 Task: Look for space in Dīglūr, India from 5th July, 2023 to 15th July, 2023 for 9 adults in price range Rs.15000 to Rs.25000. Place can be entire place with 5 bedrooms having 5 beds and 5 bathrooms. Property type can be house, flat, guest house. Amenities needed are: washing machine. Booking option can be shelf check-in. Required host language is English.
Action: Mouse moved to (446, 109)
Screenshot: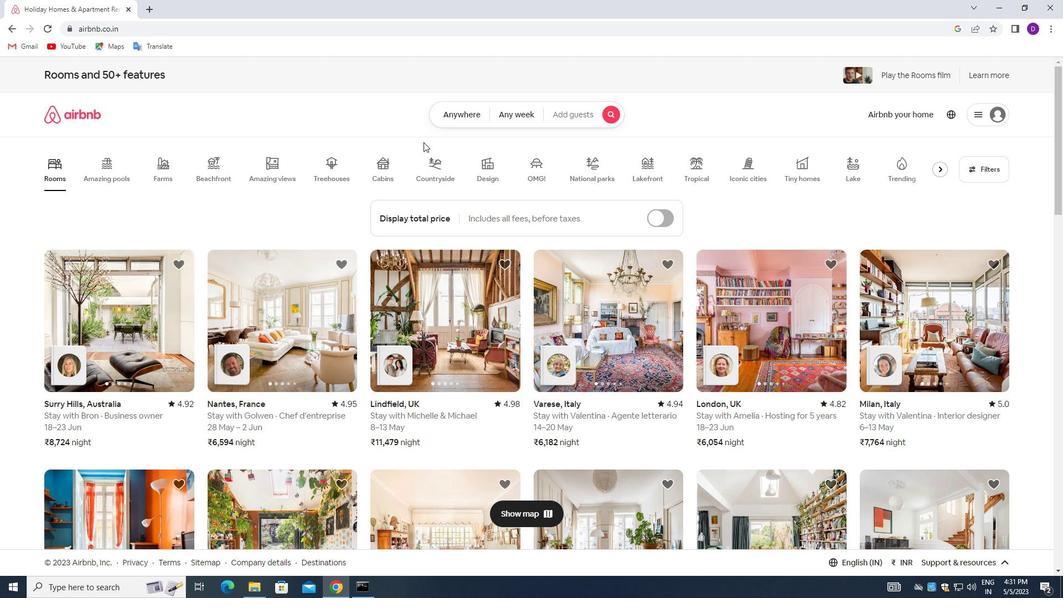 
Action: Mouse pressed left at (446, 109)
Screenshot: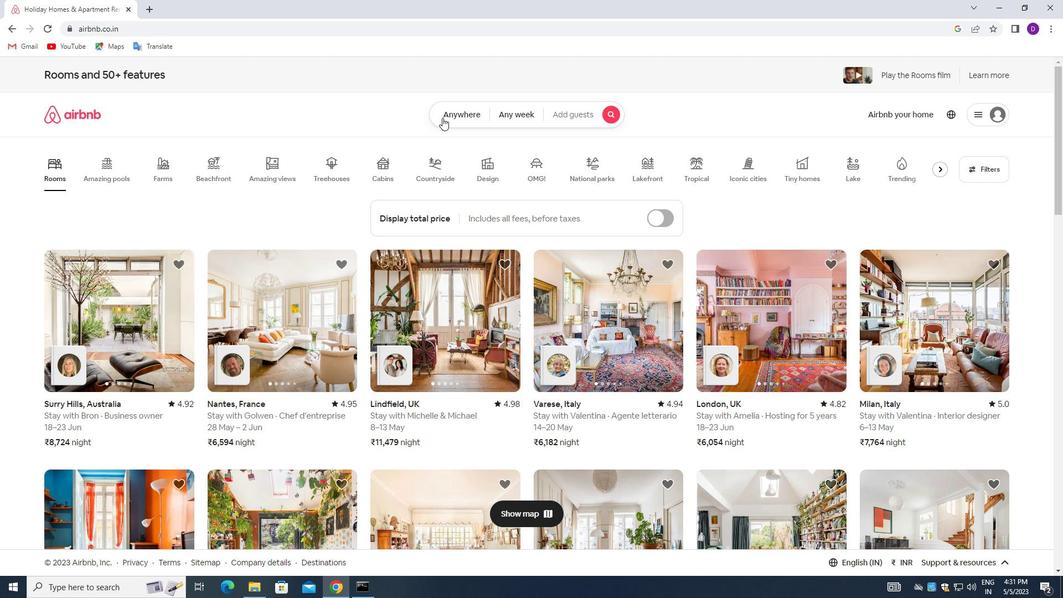 
Action: Mouse moved to (423, 155)
Screenshot: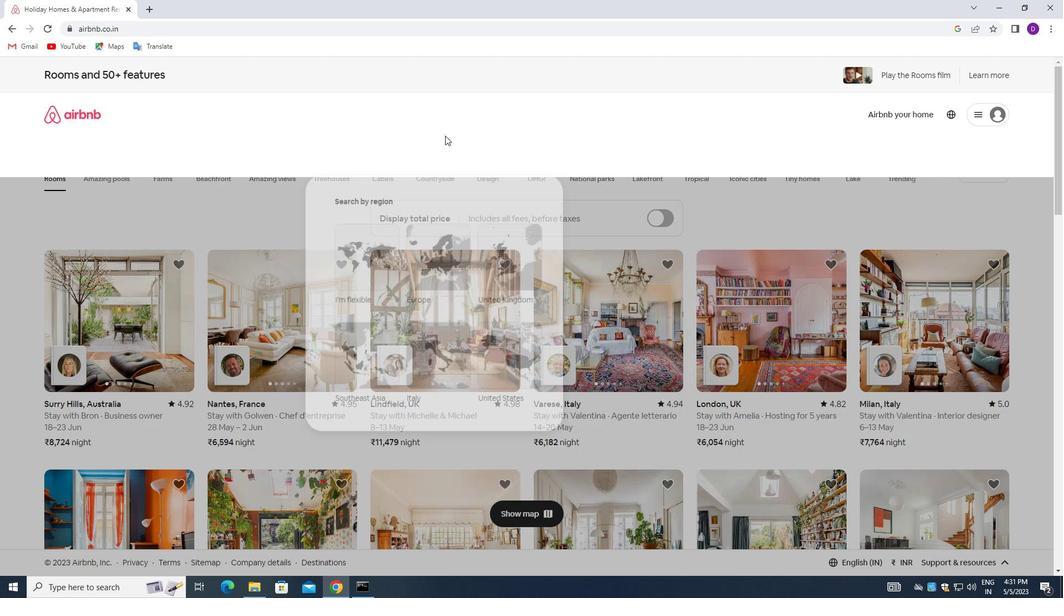 
Action: Mouse pressed left at (423, 155)
Screenshot: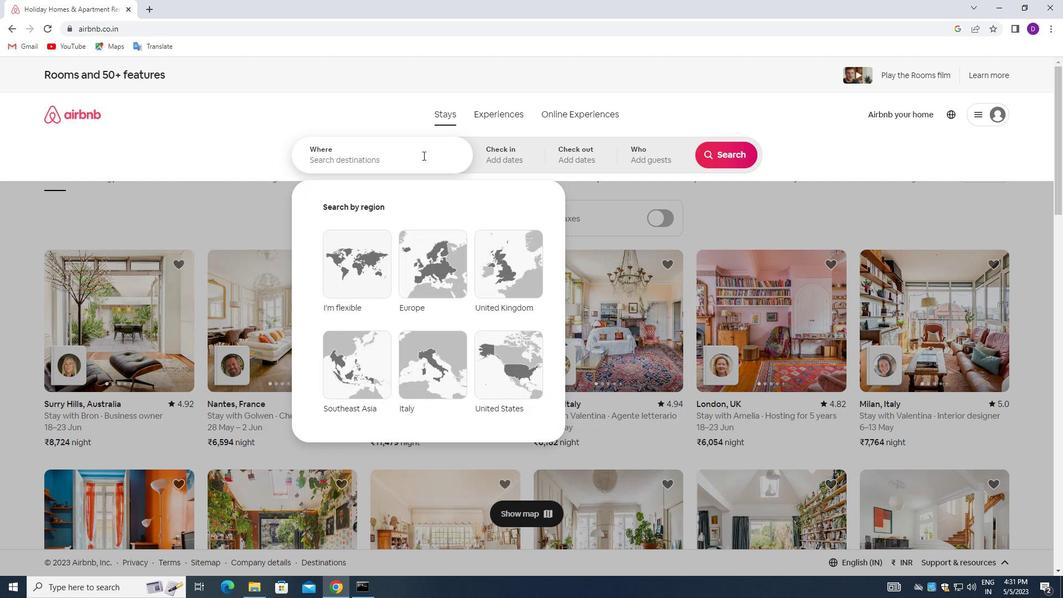 
Action: Mouse moved to (249, 245)
Screenshot: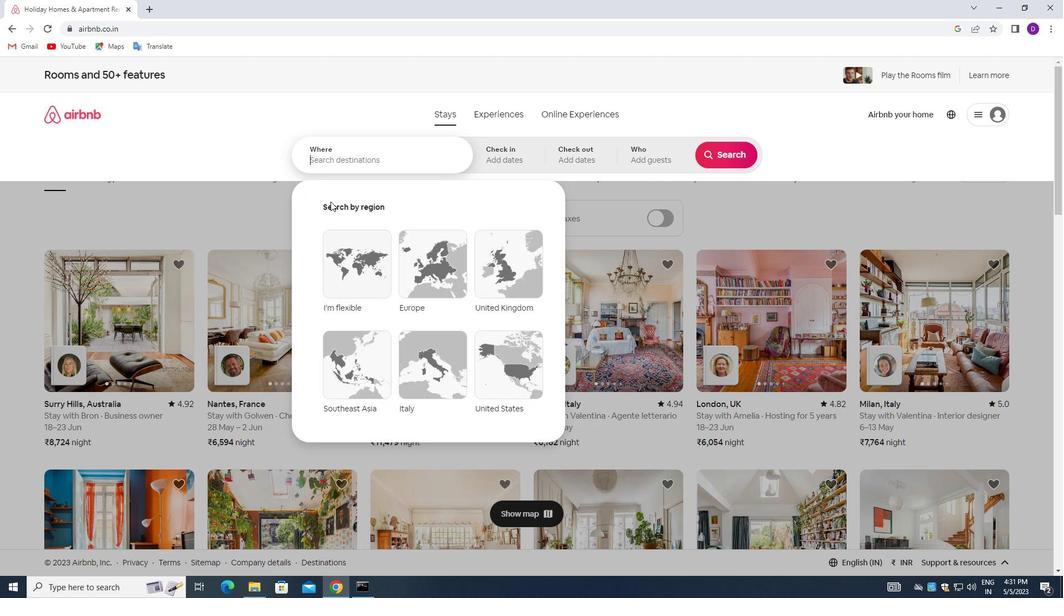 
Action: Key pressed <Key.shift_r>Diglur,<Key.space><Key.shift>INDIA<Key.enter>
Screenshot: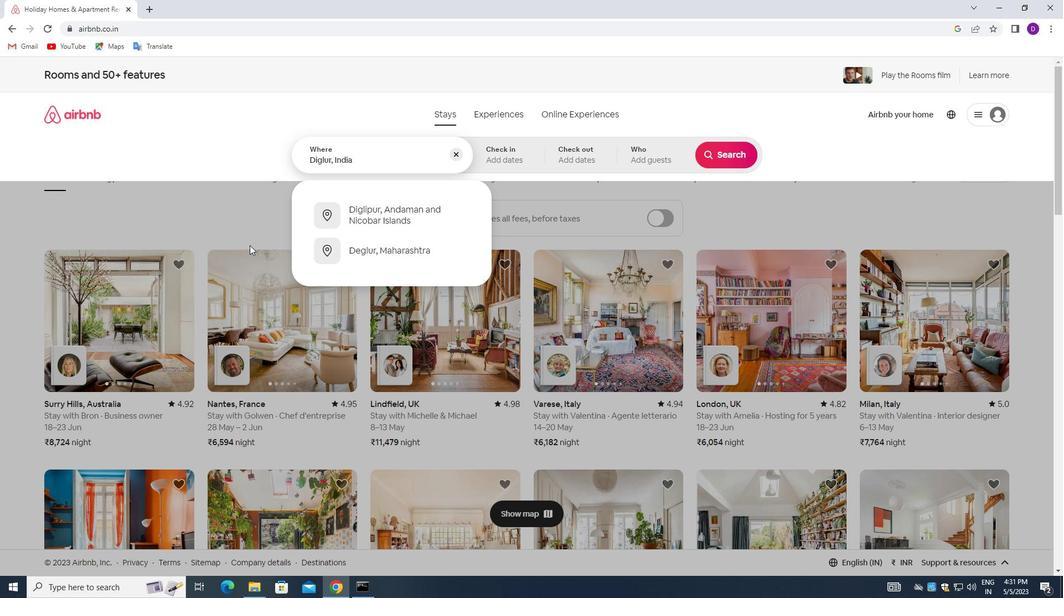 
Action: Mouse moved to (720, 243)
Screenshot: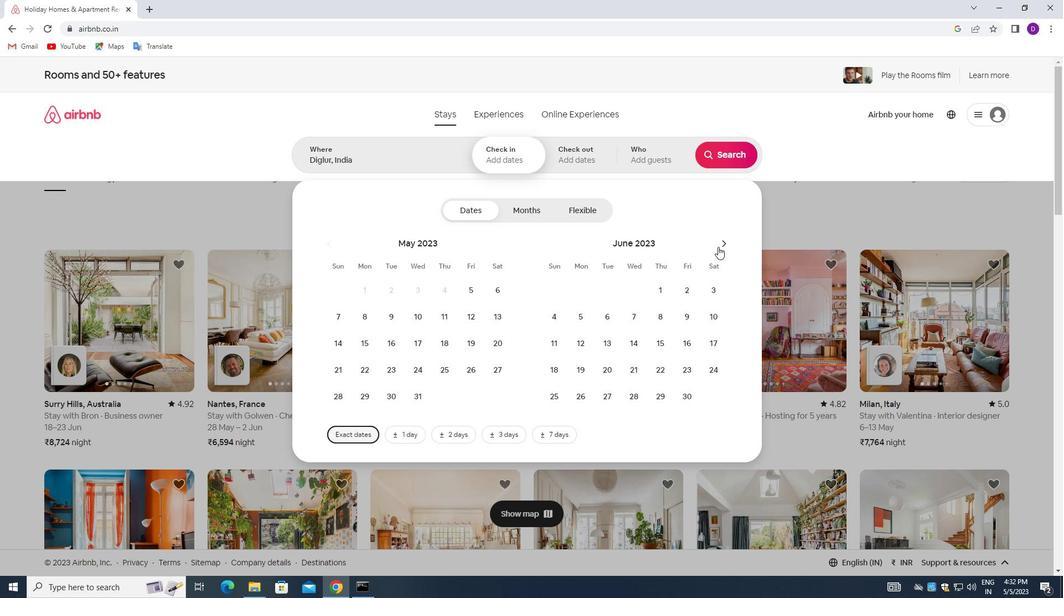 
Action: Mouse pressed left at (720, 243)
Screenshot: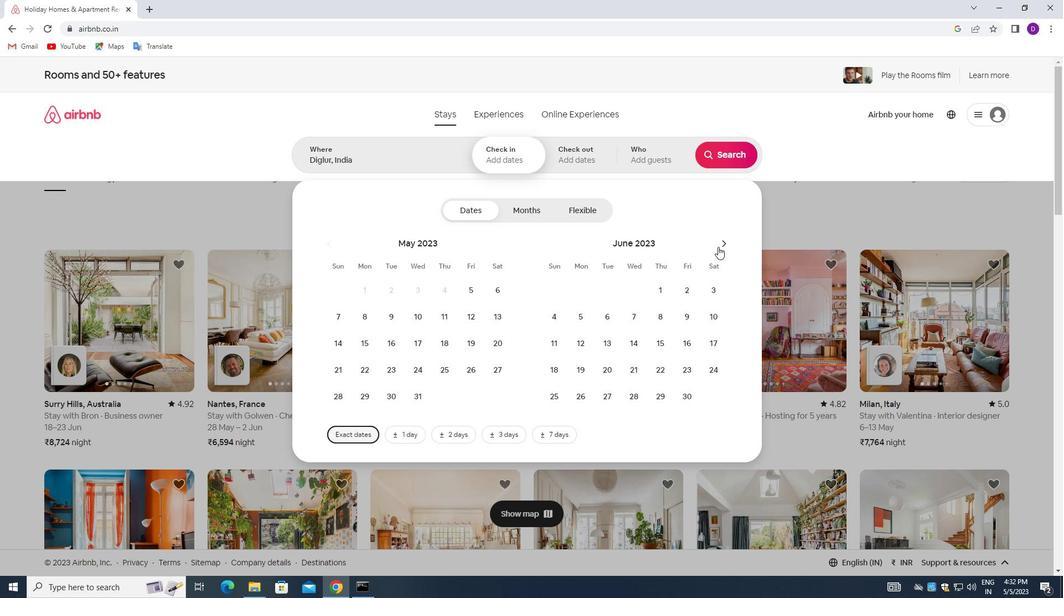 
Action: Mouse moved to (628, 312)
Screenshot: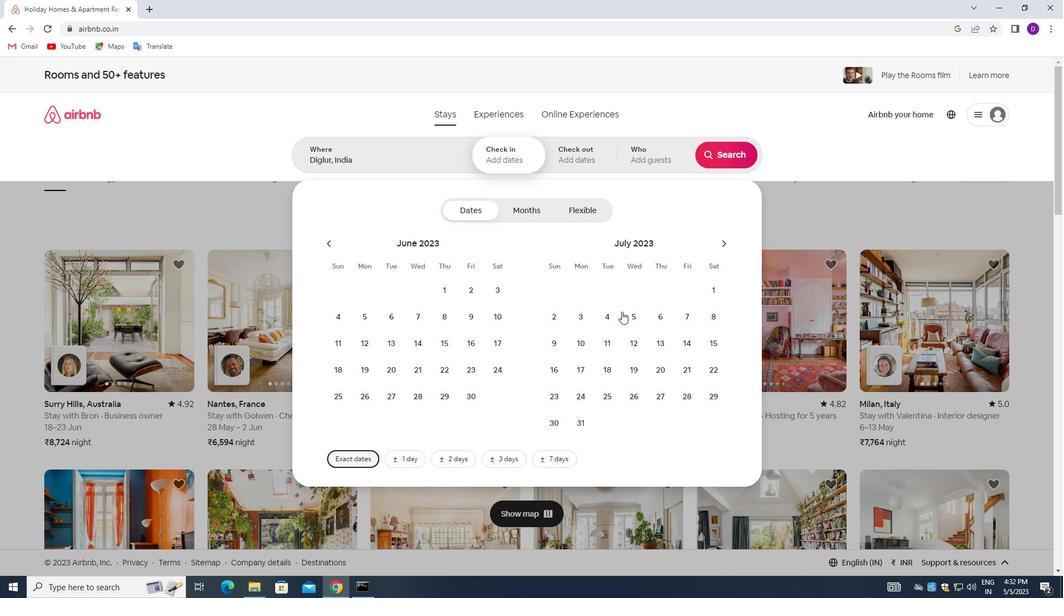 
Action: Mouse pressed left at (628, 312)
Screenshot: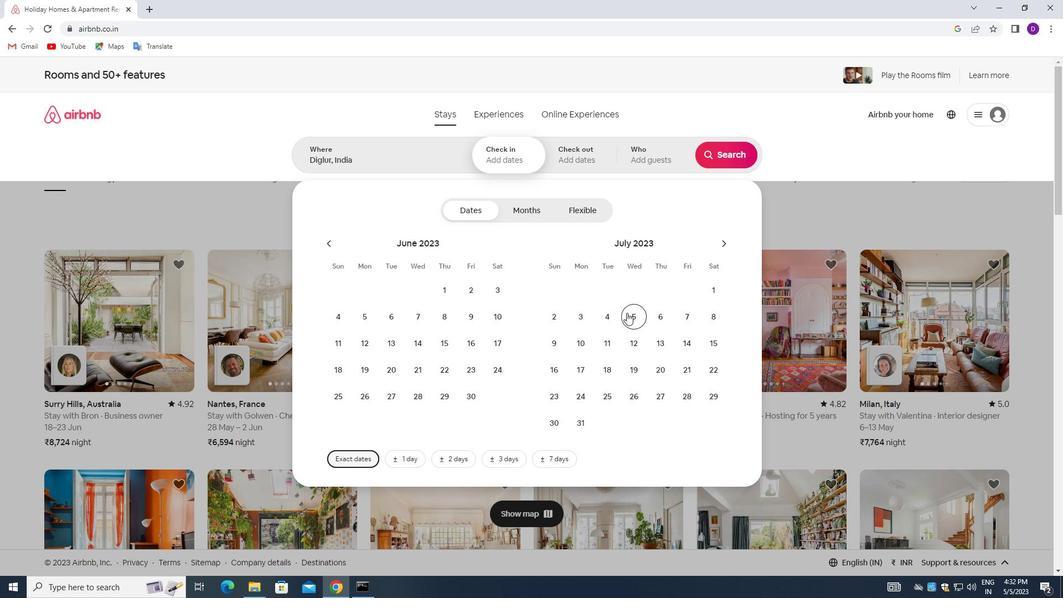 
Action: Mouse moved to (706, 336)
Screenshot: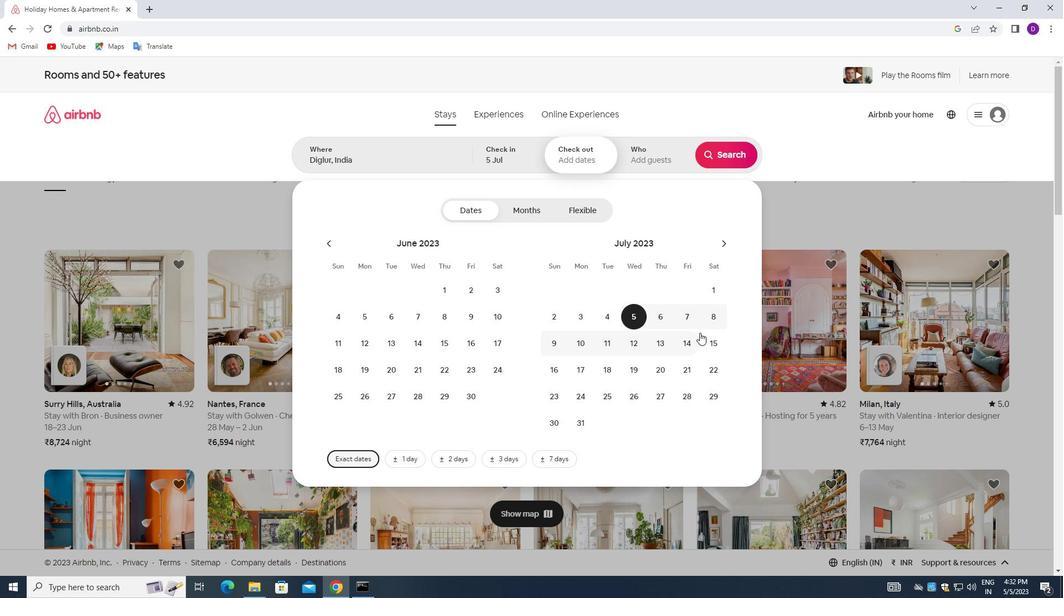
Action: Mouse pressed left at (706, 336)
Screenshot: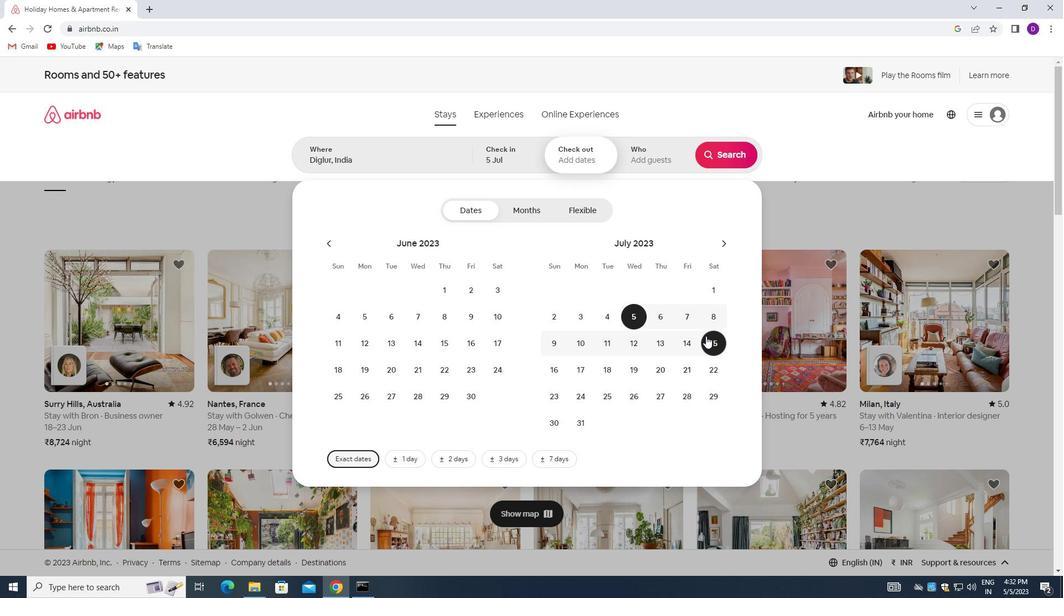
Action: Mouse moved to (635, 157)
Screenshot: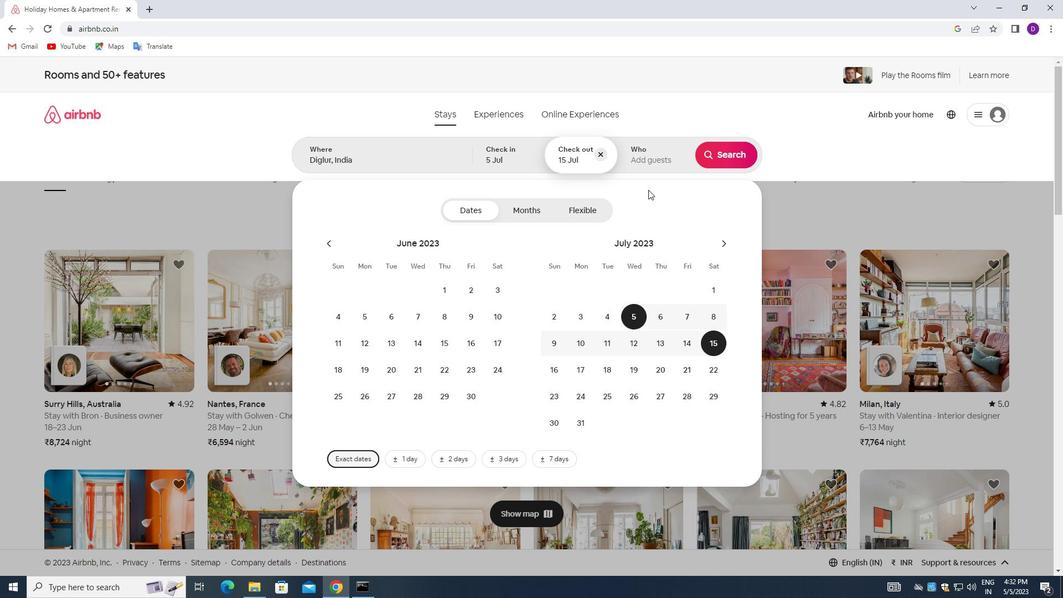 
Action: Mouse pressed left at (635, 157)
Screenshot: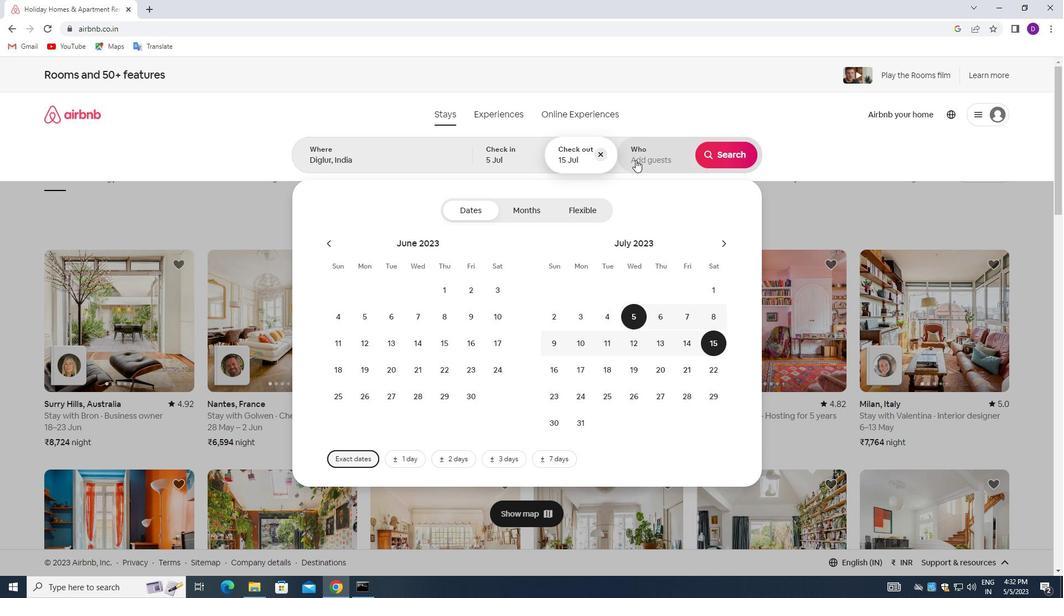 
Action: Mouse moved to (731, 218)
Screenshot: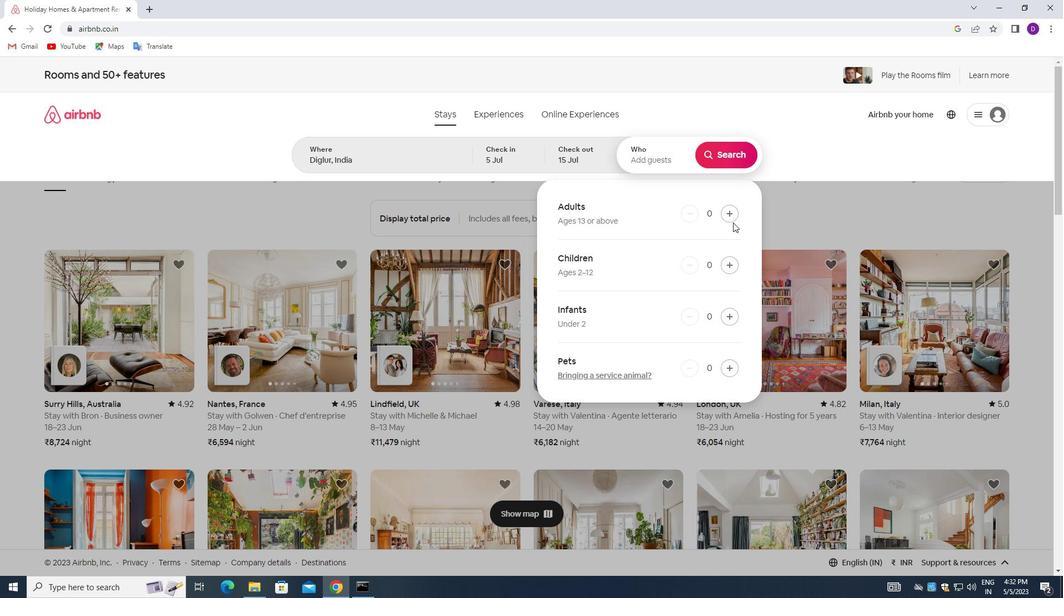 
Action: Mouse pressed left at (731, 218)
Screenshot: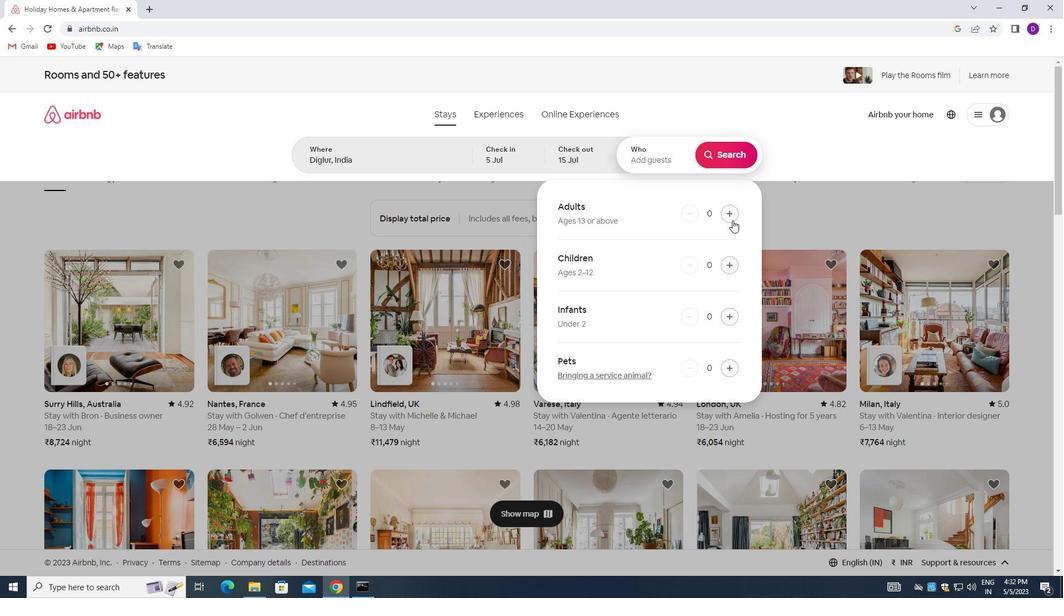 
Action: Mouse pressed left at (731, 218)
Screenshot: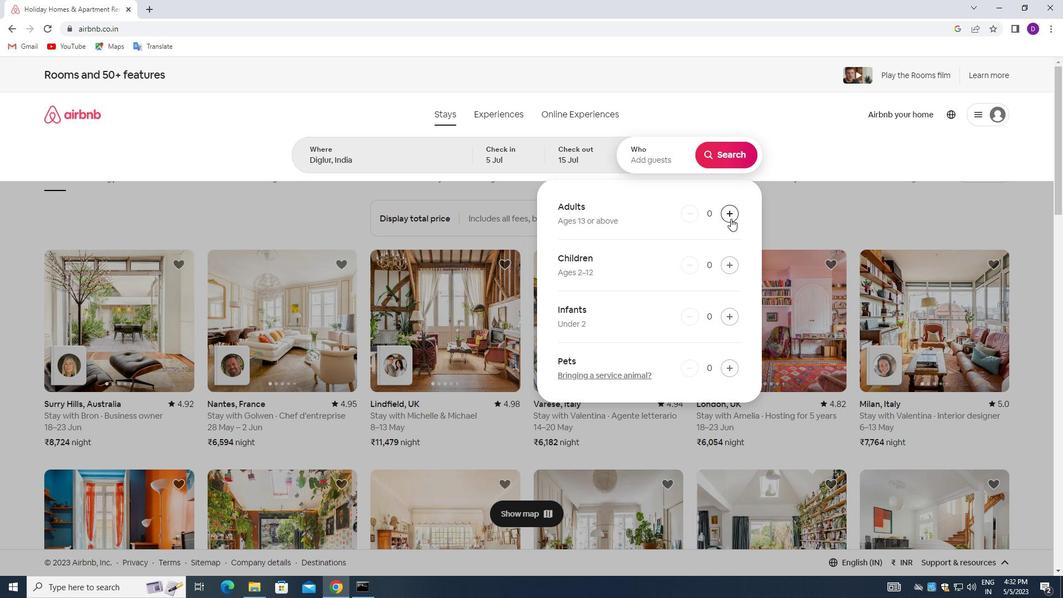 
Action: Mouse pressed left at (731, 218)
Screenshot: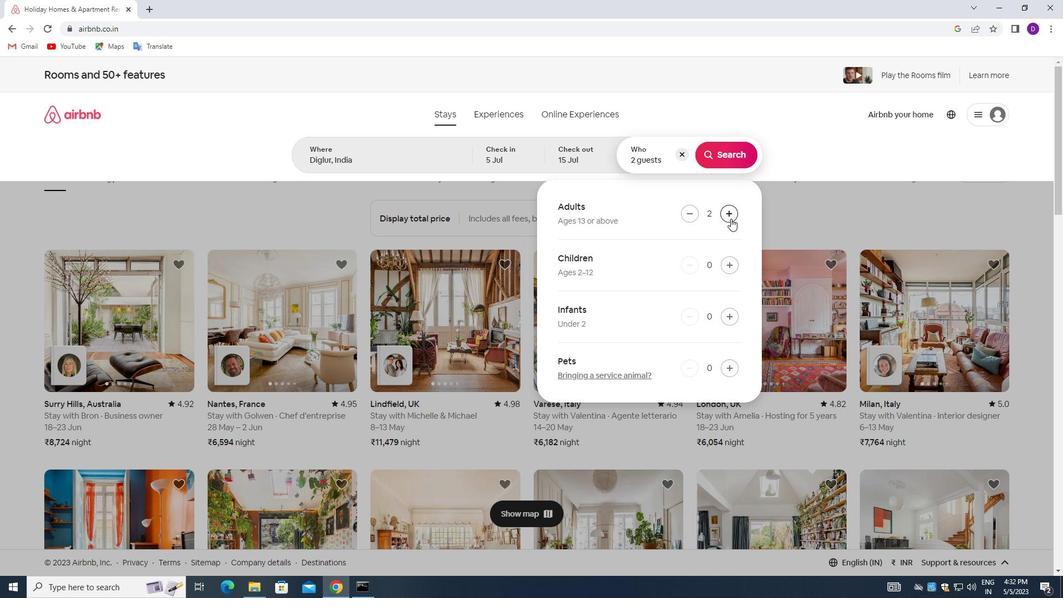 
Action: Mouse pressed left at (731, 218)
Screenshot: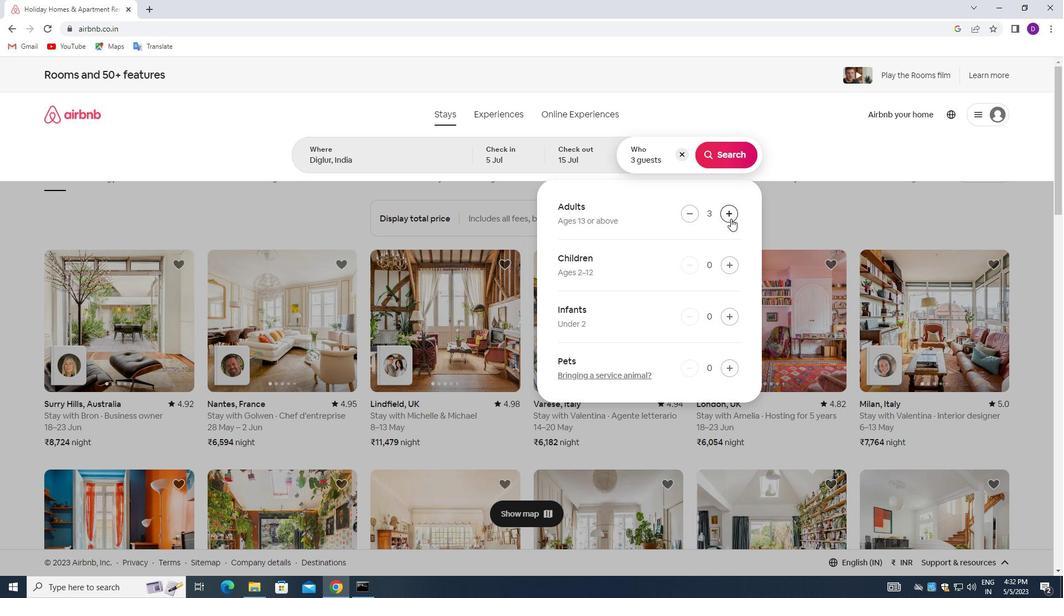 
Action: Mouse pressed left at (731, 218)
Screenshot: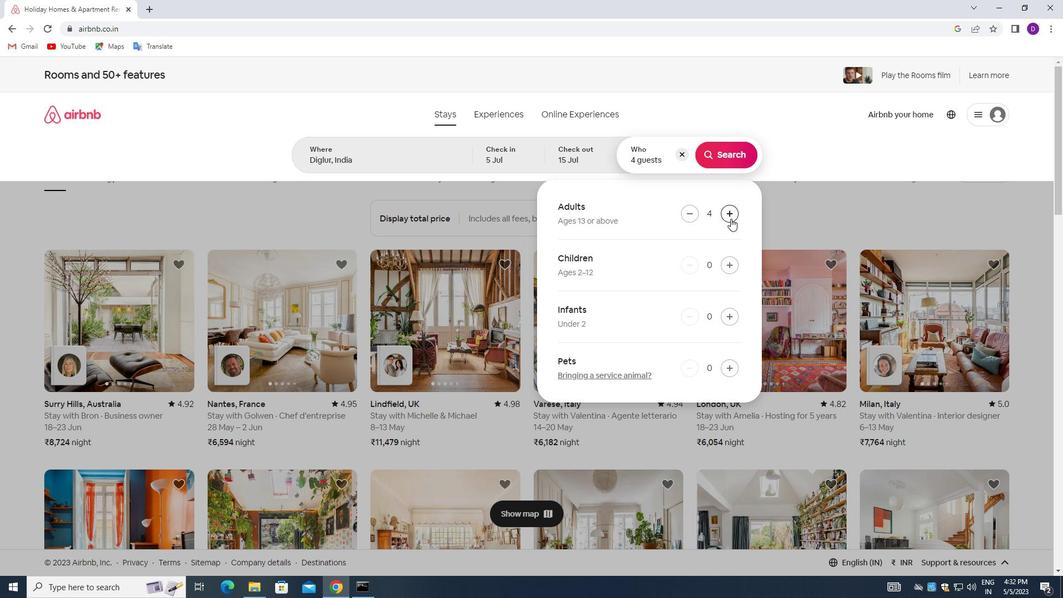 
Action: Mouse pressed left at (731, 218)
Screenshot: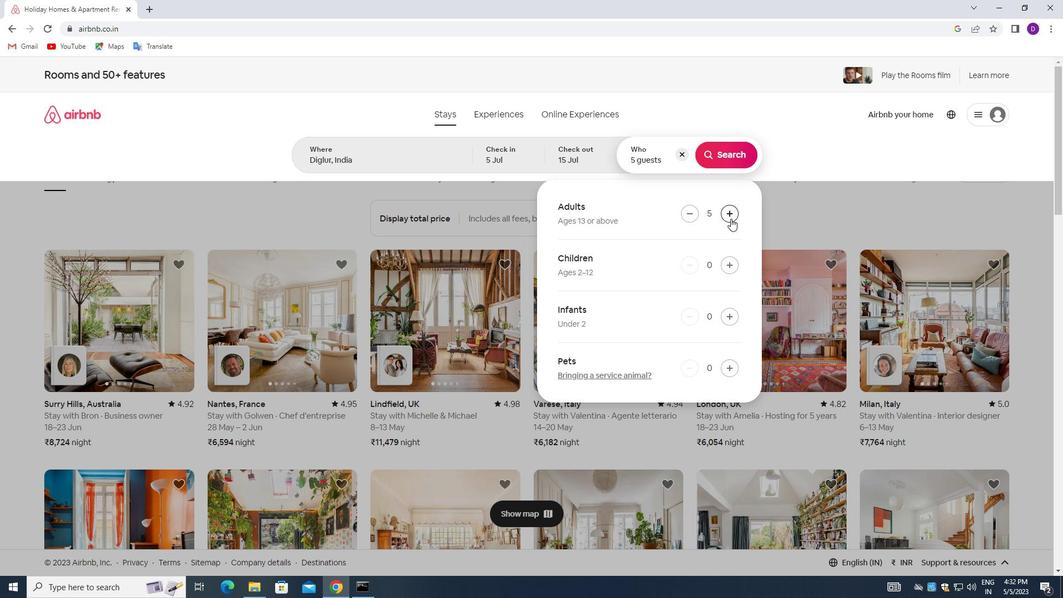 
Action: Mouse pressed left at (731, 218)
Screenshot: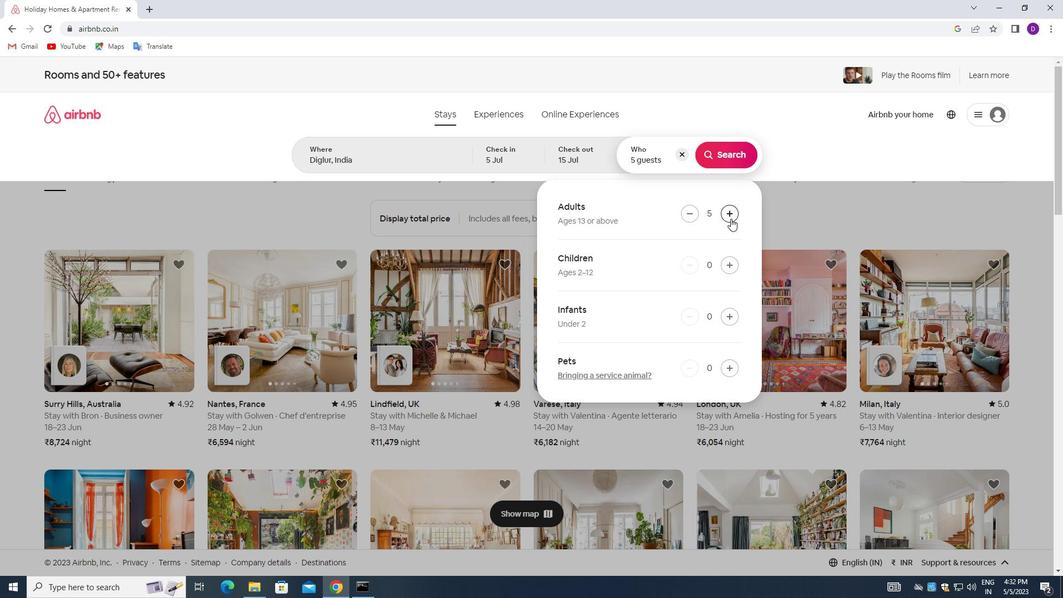 
Action: Mouse pressed left at (731, 218)
Screenshot: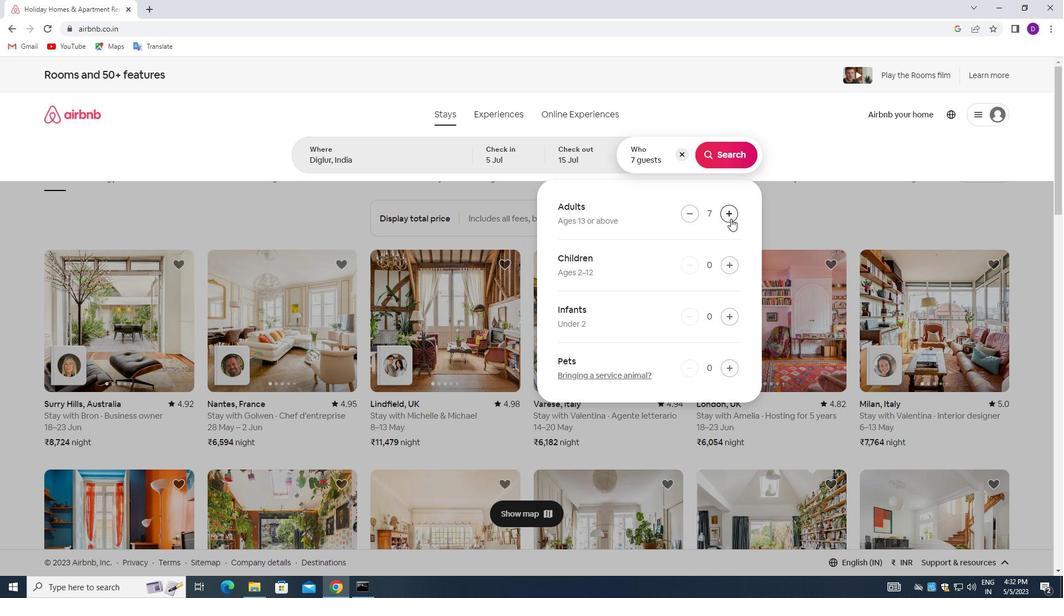 
Action: Mouse pressed left at (731, 218)
Screenshot: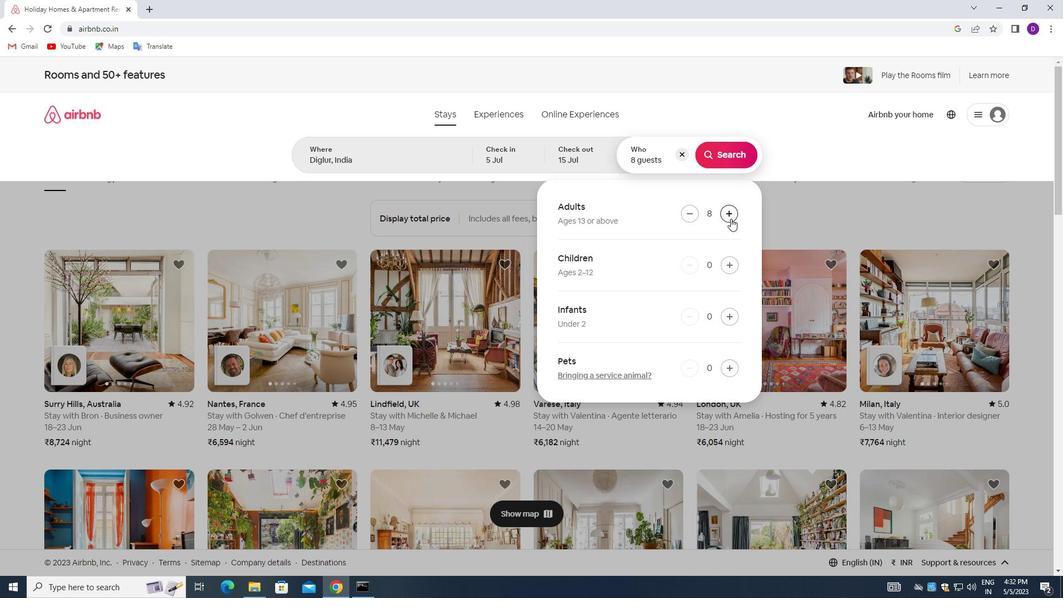 
Action: Mouse moved to (721, 153)
Screenshot: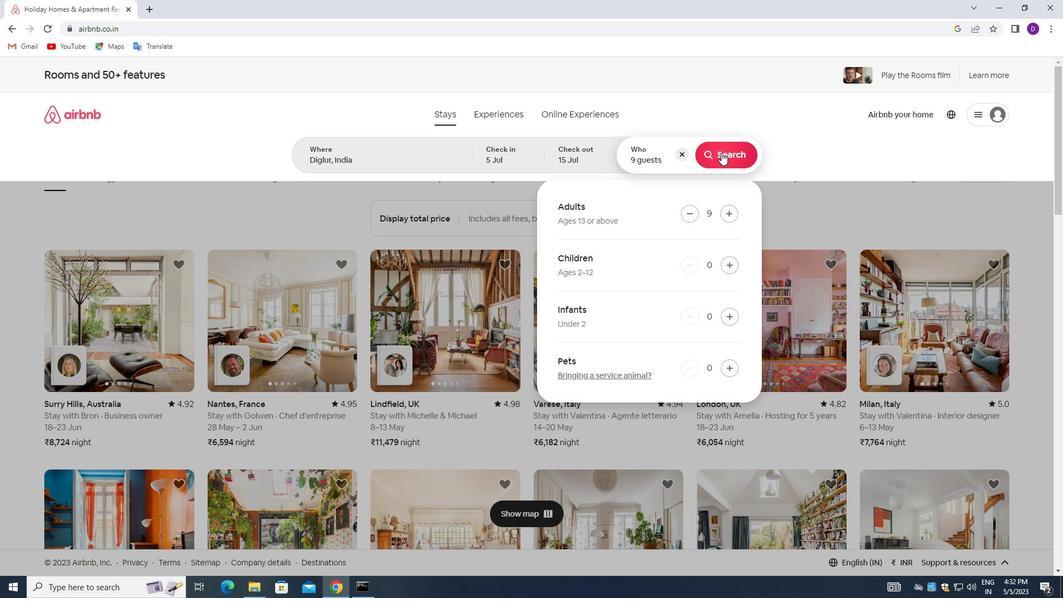 
Action: Mouse pressed left at (721, 153)
Screenshot: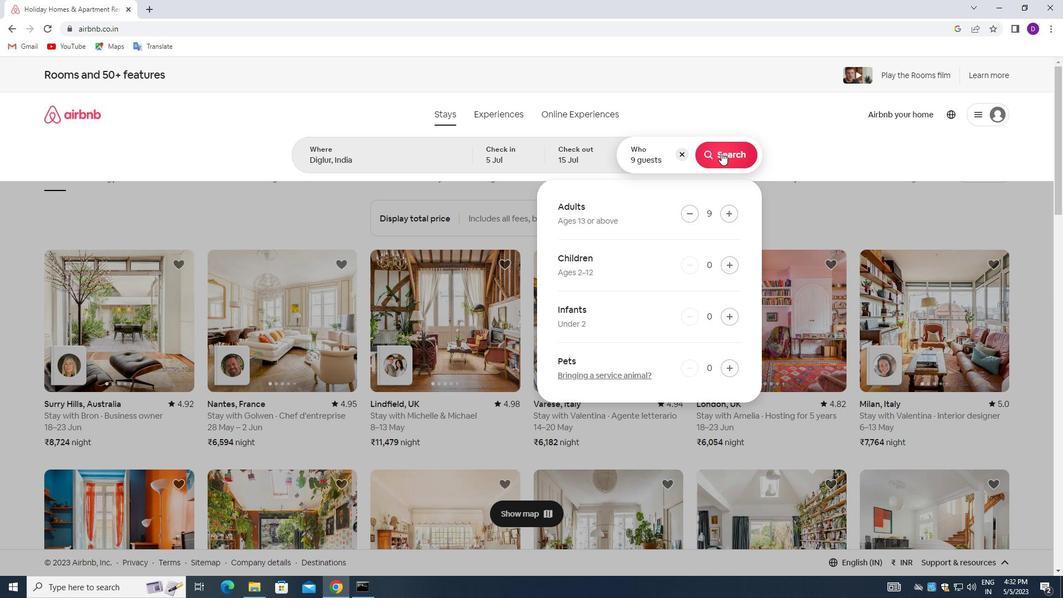 
Action: Mouse moved to (1002, 124)
Screenshot: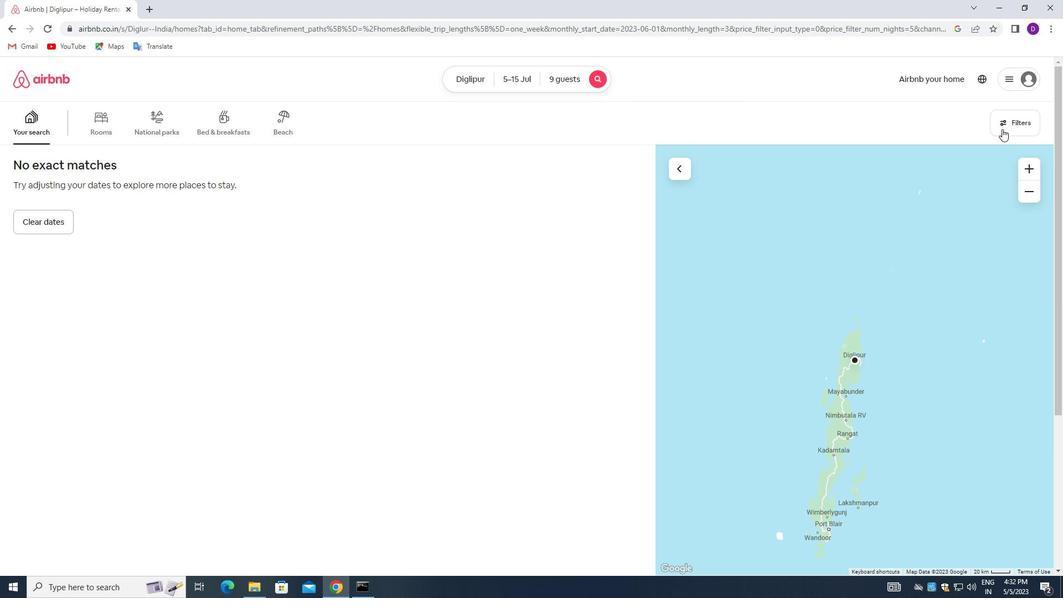 
Action: Mouse pressed left at (1002, 124)
Screenshot: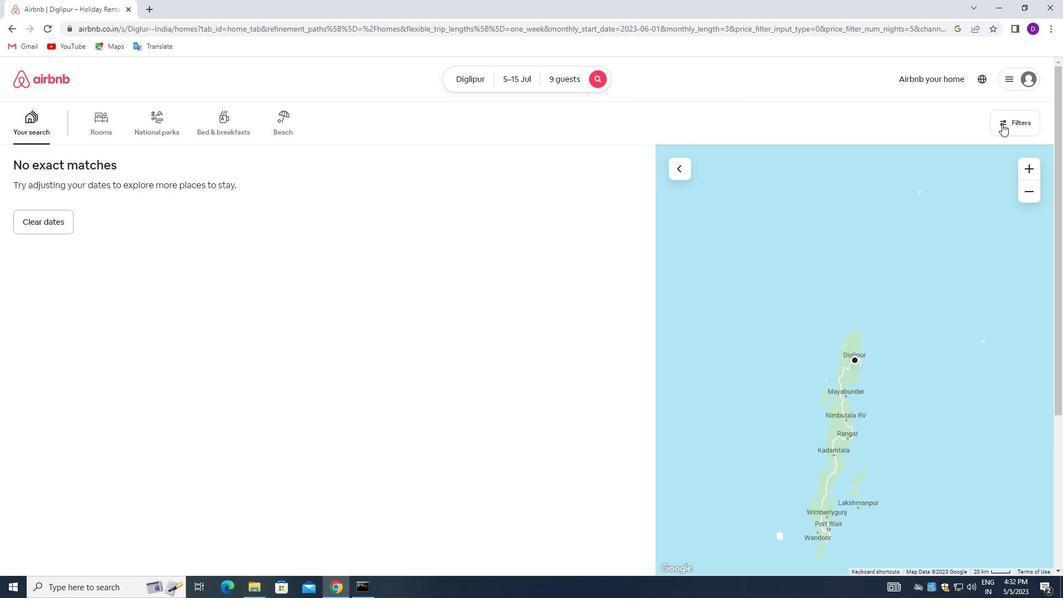 
Action: Mouse moved to (378, 394)
Screenshot: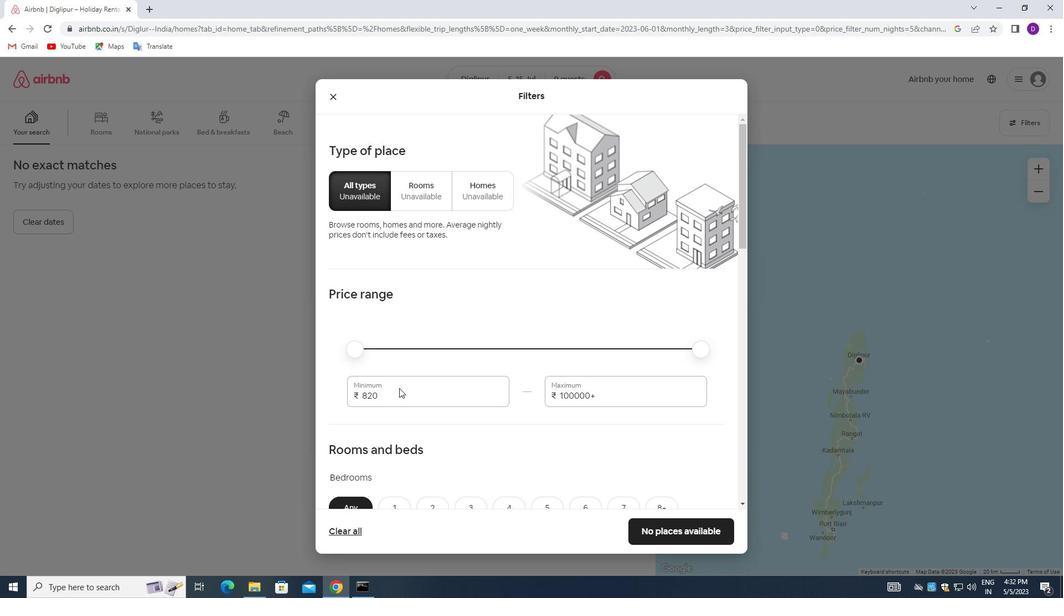 
Action: Mouse pressed left at (378, 394)
Screenshot: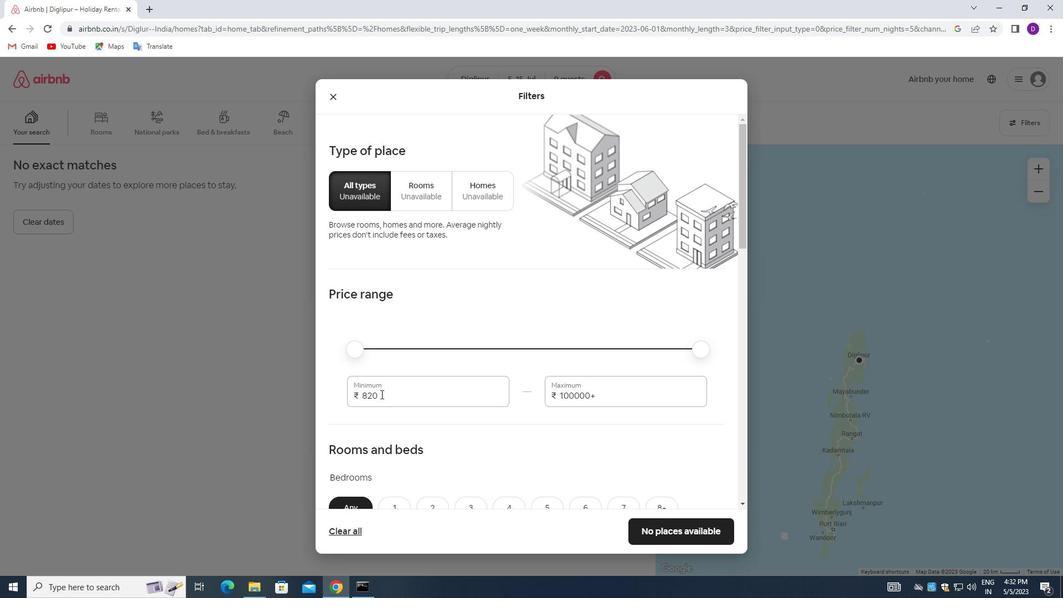 
Action: Mouse pressed left at (378, 394)
Screenshot: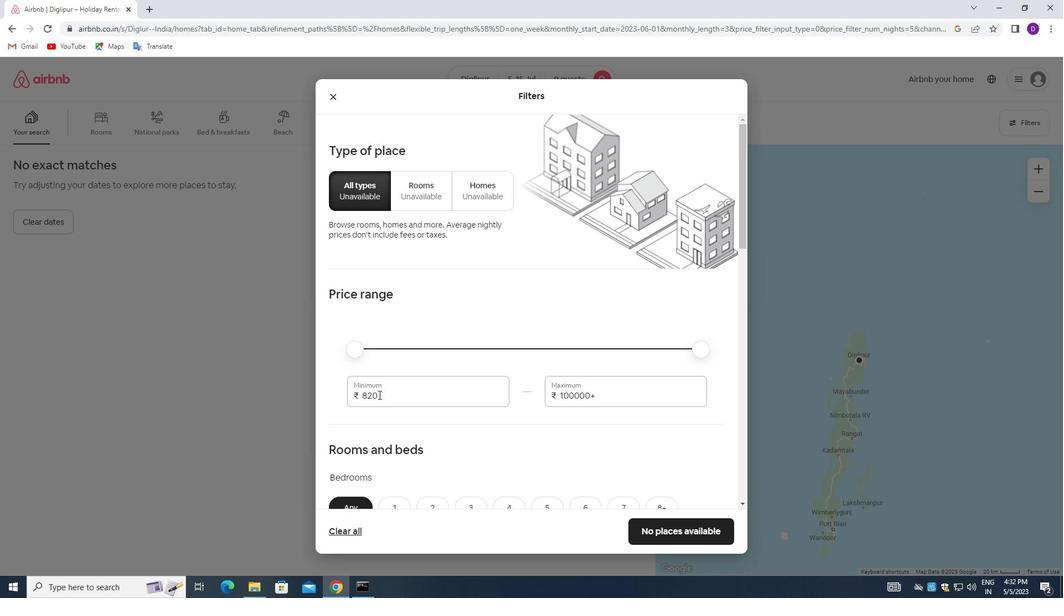 
Action: Key pressed 15000<Key.tab>25000
Screenshot: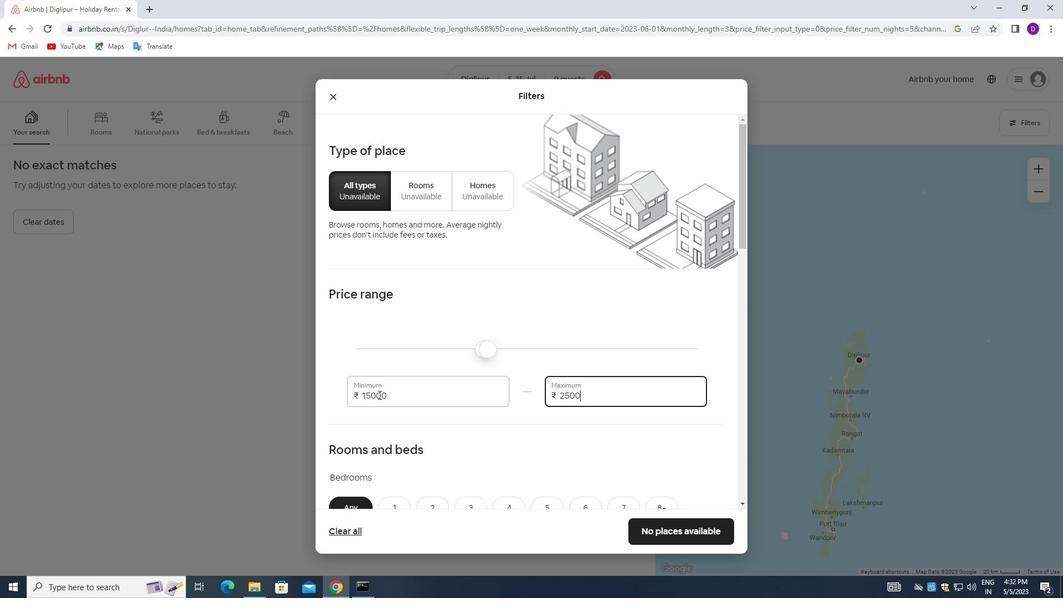
Action: Mouse moved to (492, 403)
Screenshot: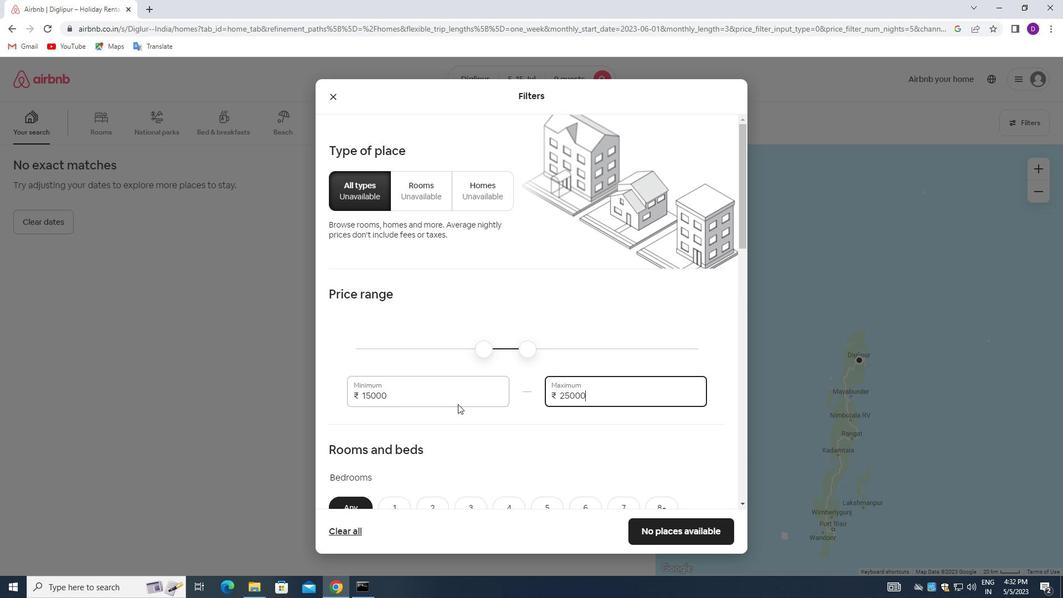 
Action: Mouse scrolled (492, 402) with delta (0, 0)
Screenshot: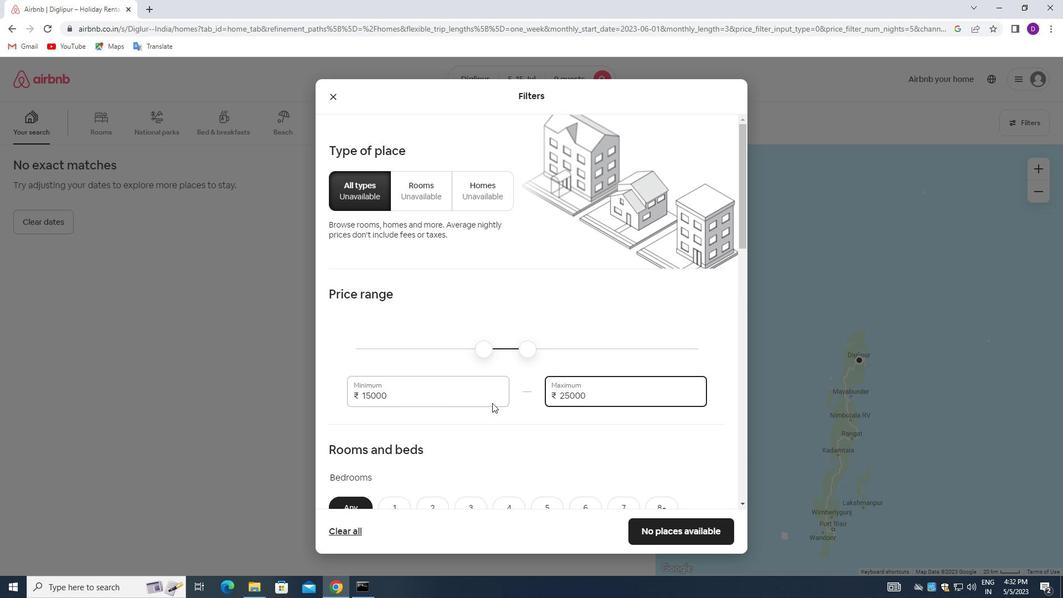 
Action: Mouse scrolled (492, 402) with delta (0, 0)
Screenshot: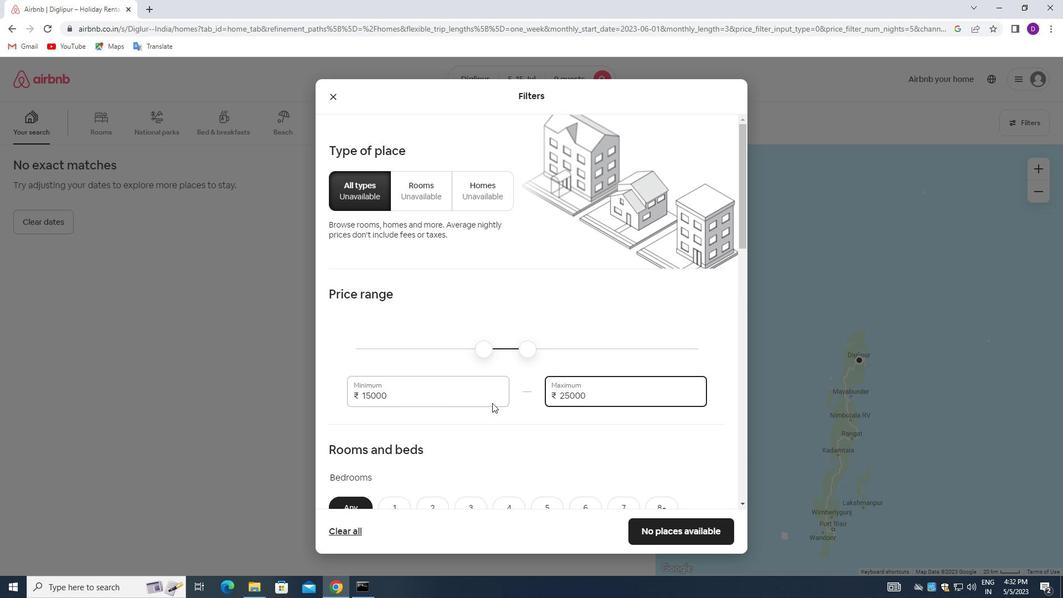 
Action: Mouse scrolled (492, 402) with delta (0, 0)
Screenshot: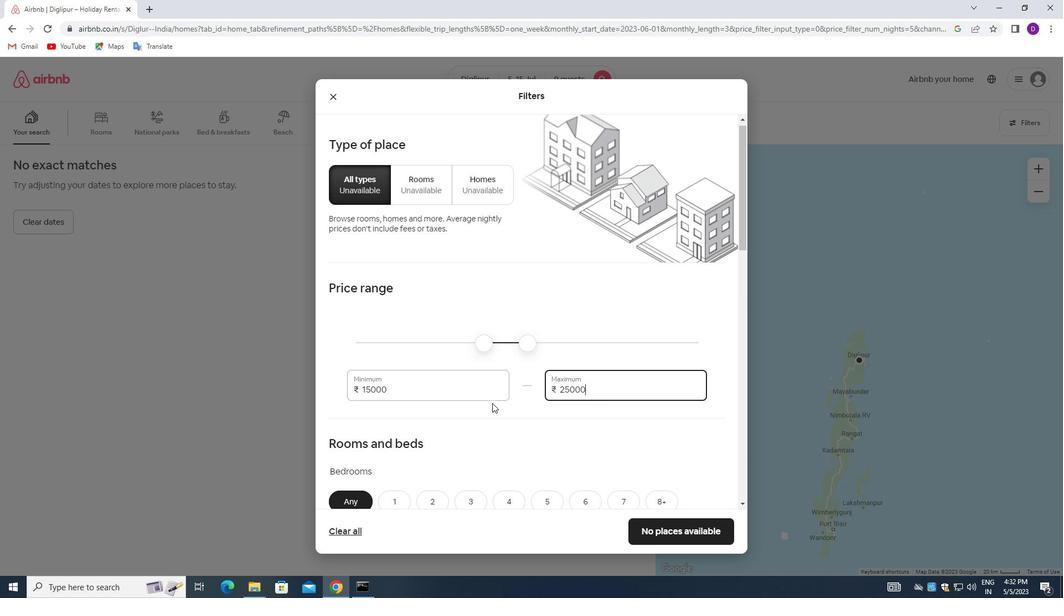 
Action: Mouse moved to (537, 344)
Screenshot: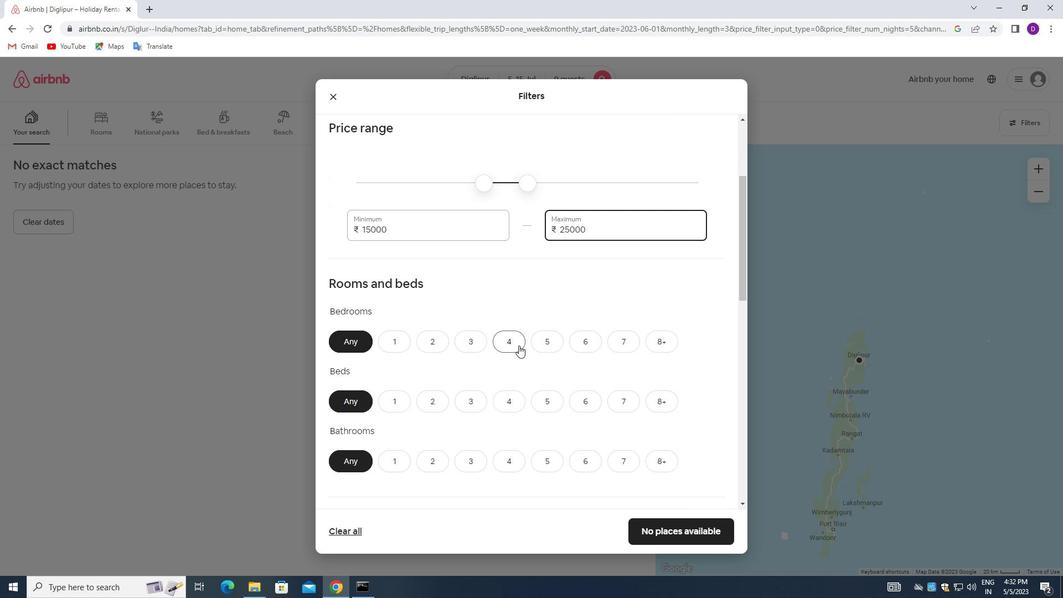 
Action: Mouse pressed left at (537, 344)
Screenshot: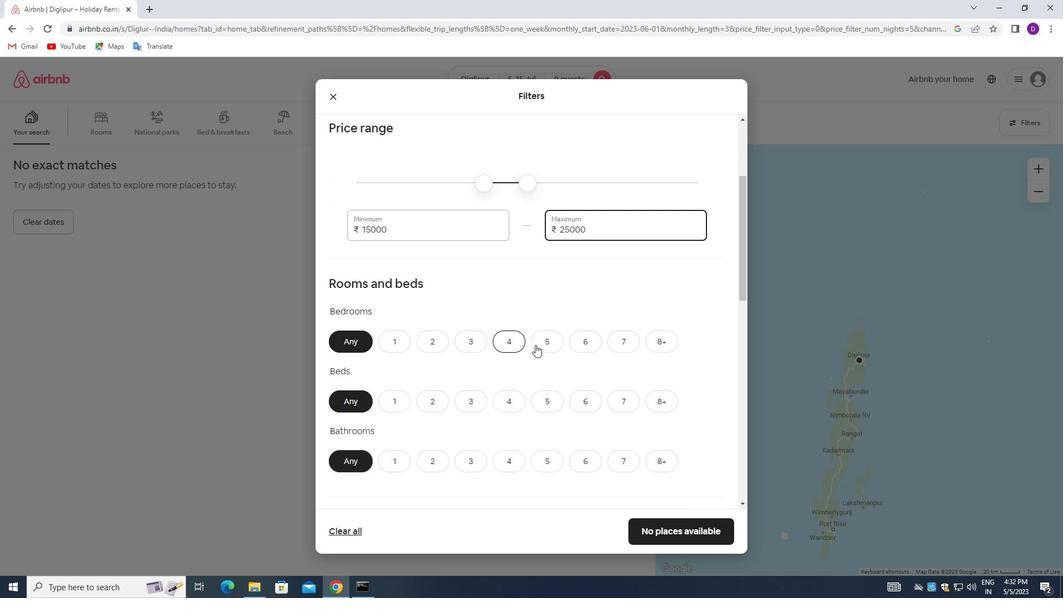 
Action: Mouse moved to (546, 400)
Screenshot: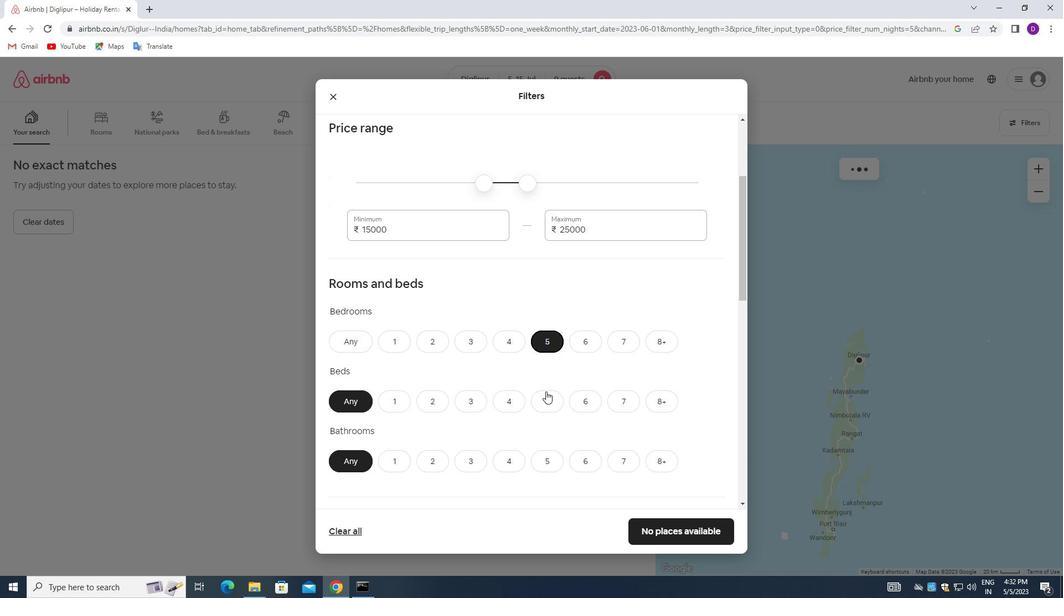 
Action: Mouse pressed left at (546, 400)
Screenshot: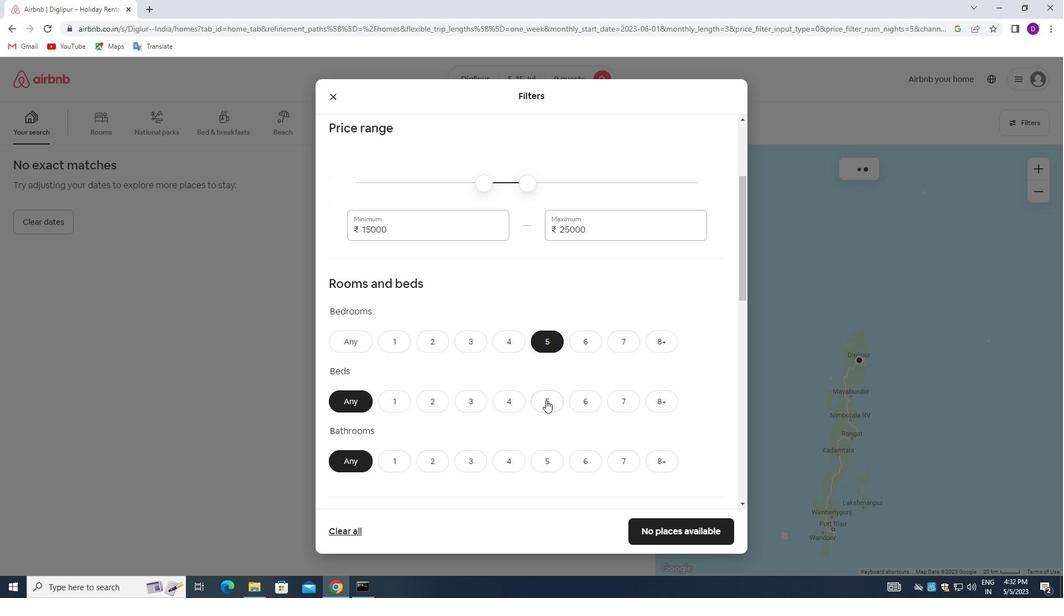 
Action: Mouse moved to (546, 456)
Screenshot: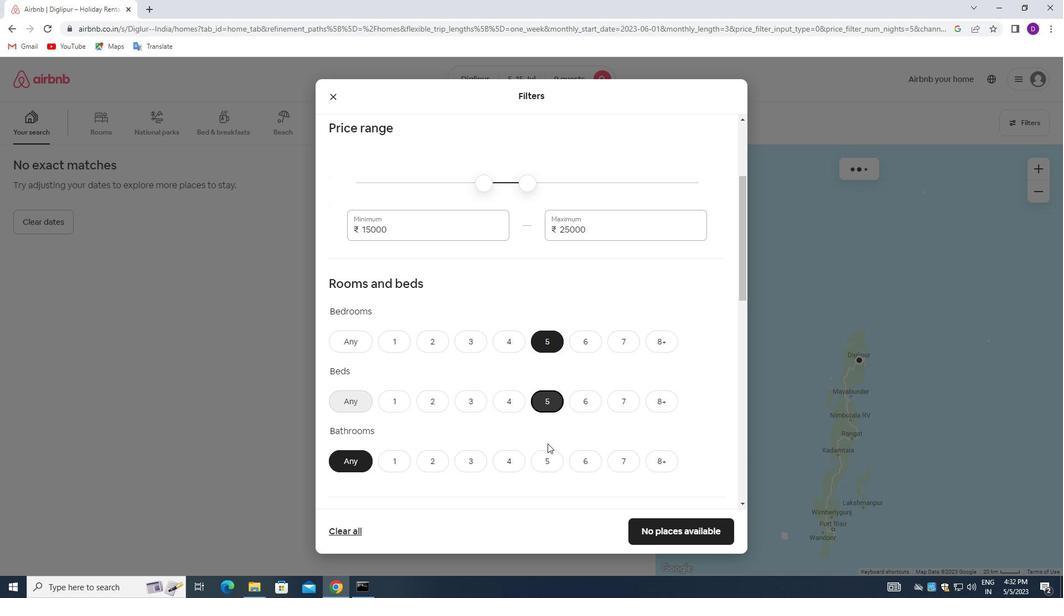 
Action: Mouse pressed left at (546, 456)
Screenshot: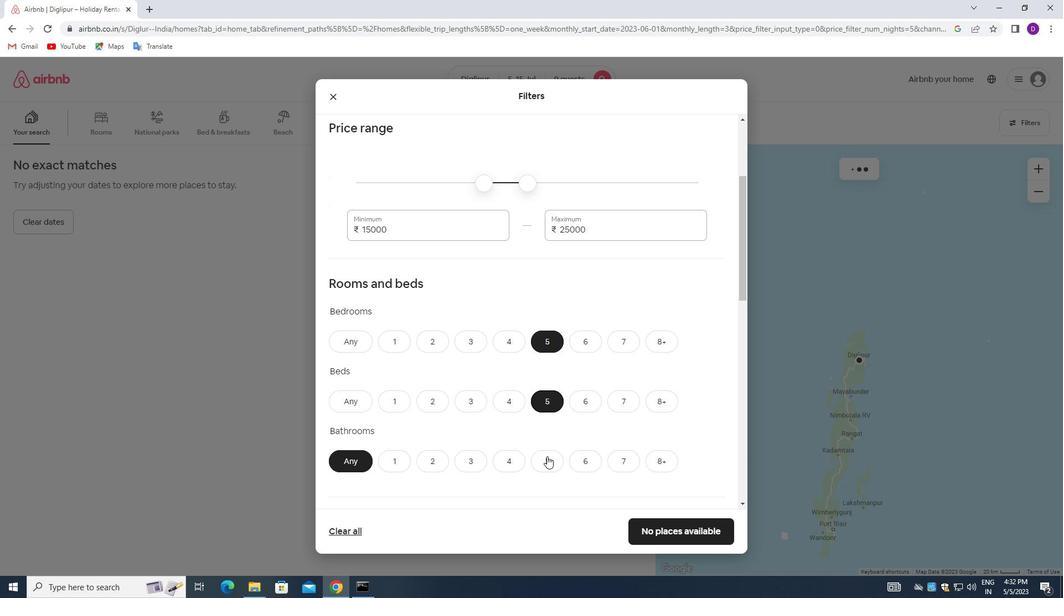 
Action: Mouse moved to (543, 387)
Screenshot: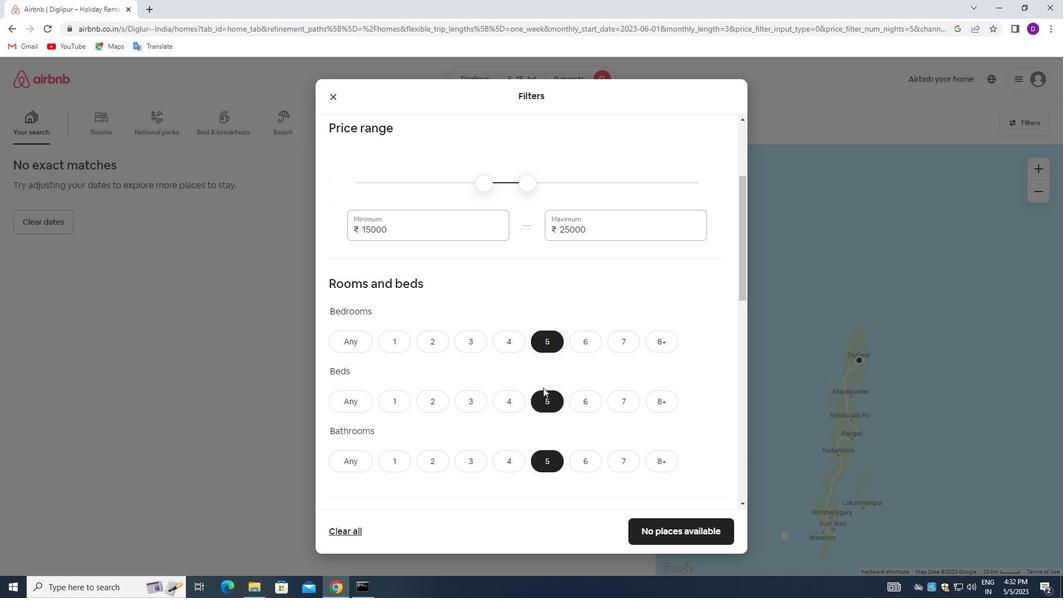
Action: Mouse scrolled (543, 386) with delta (0, 0)
Screenshot: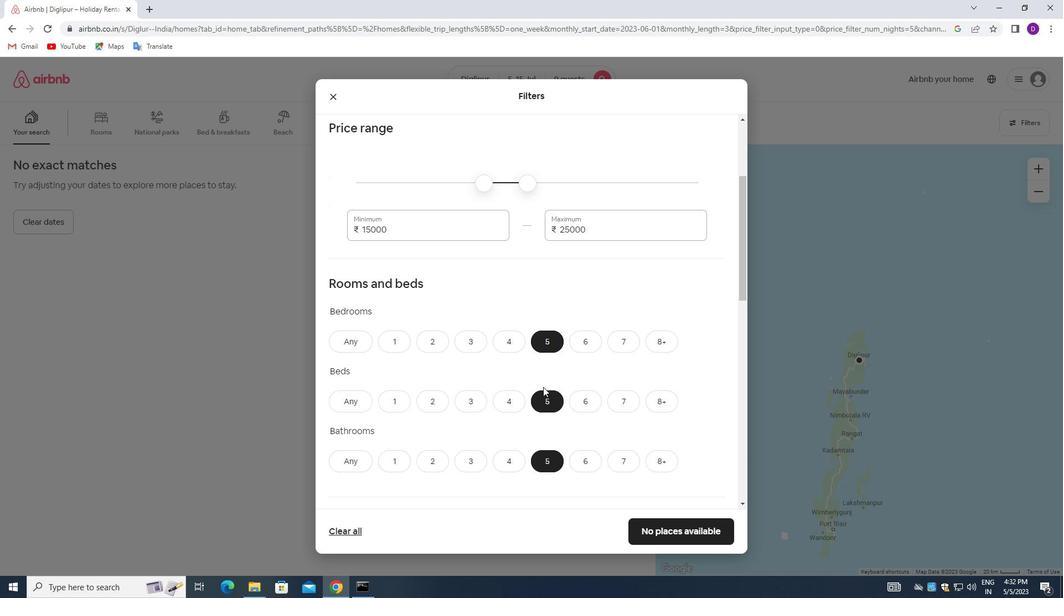 
Action: Mouse scrolled (543, 386) with delta (0, 0)
Screenshot: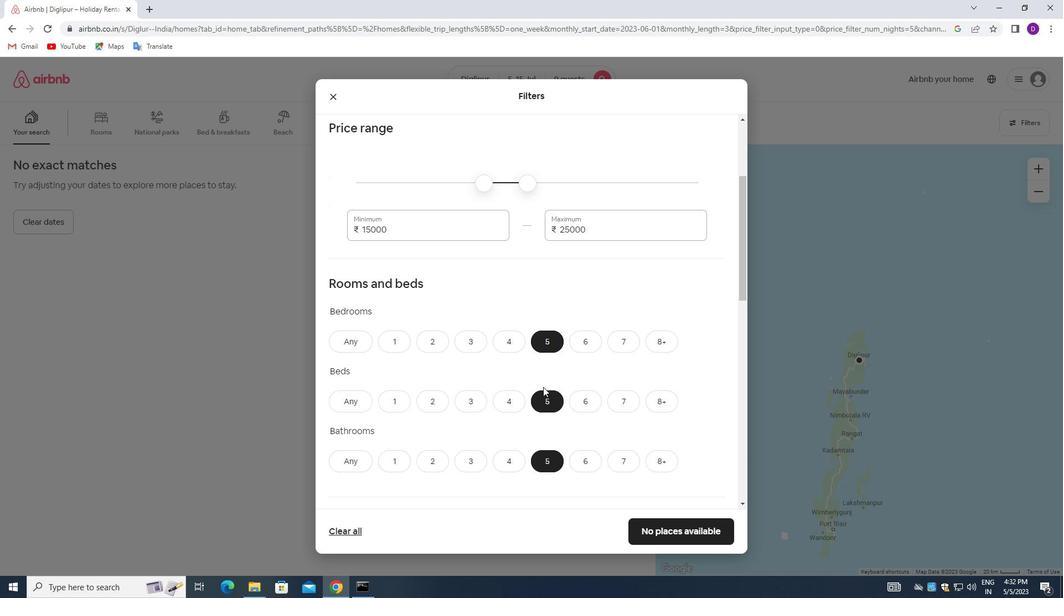 
Action: Mouse scrolled (543, 386) with delta (0, 0)
Screenshot: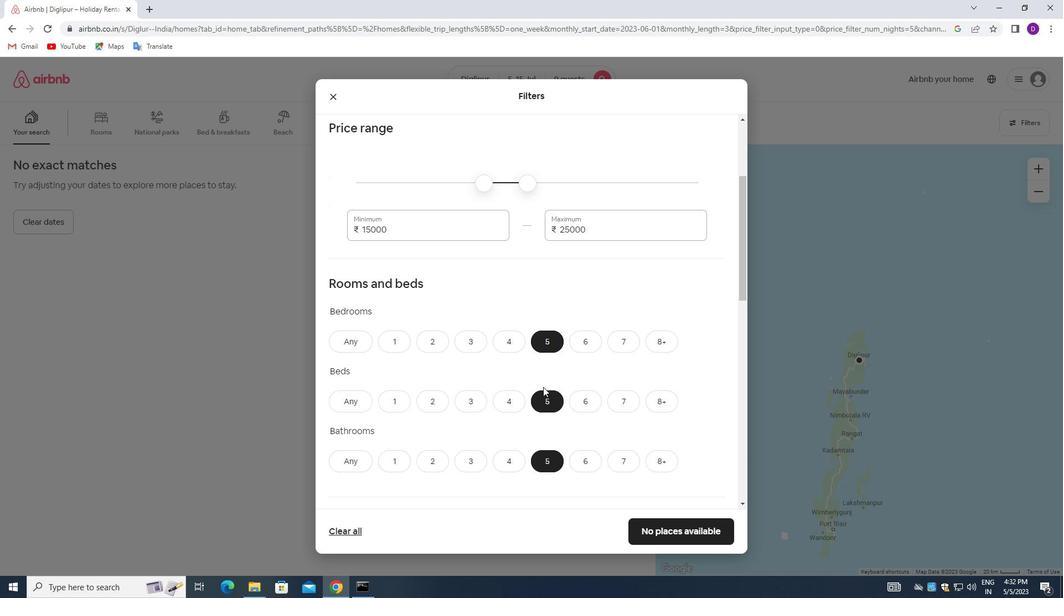 
Action: Mouse scrolled (543, 386) with delta (0, 0)
Screenshot: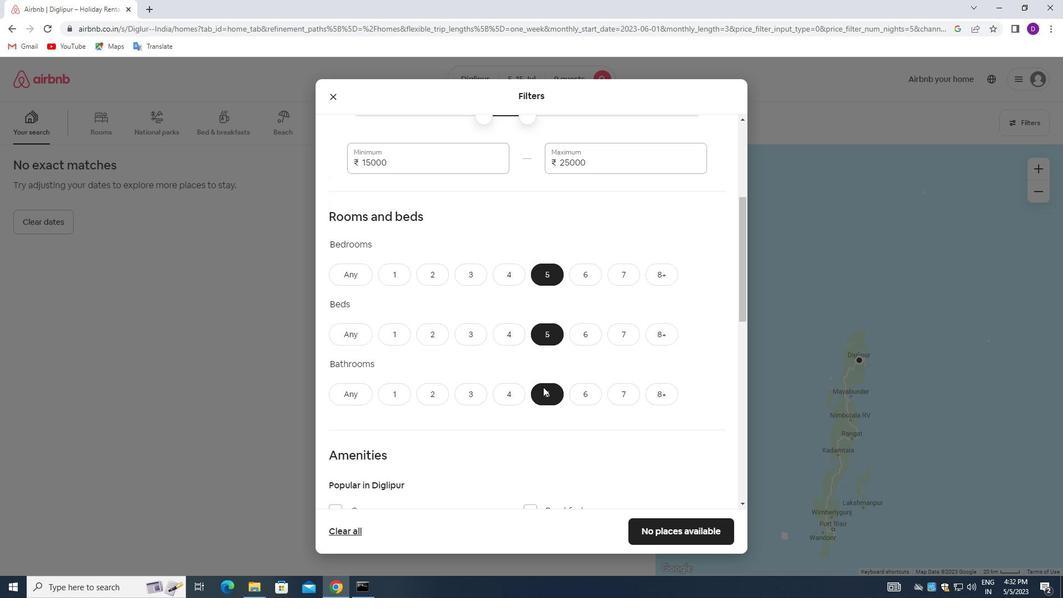 
Action: Mouse moved to (336, 379)
Screenshot: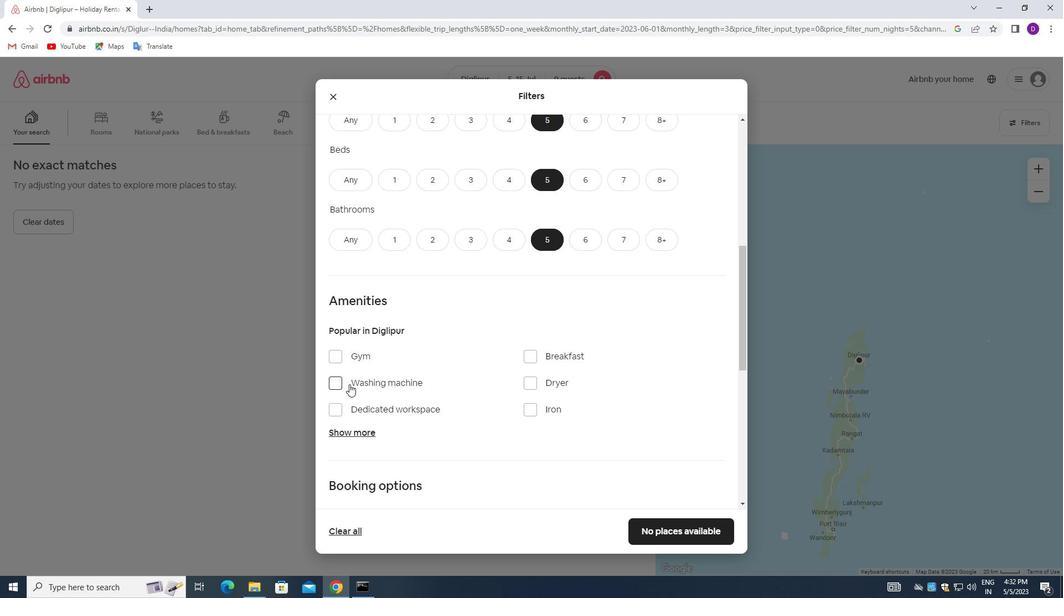 
Action: Mouse pressed left at (336, 379)
Screenshot: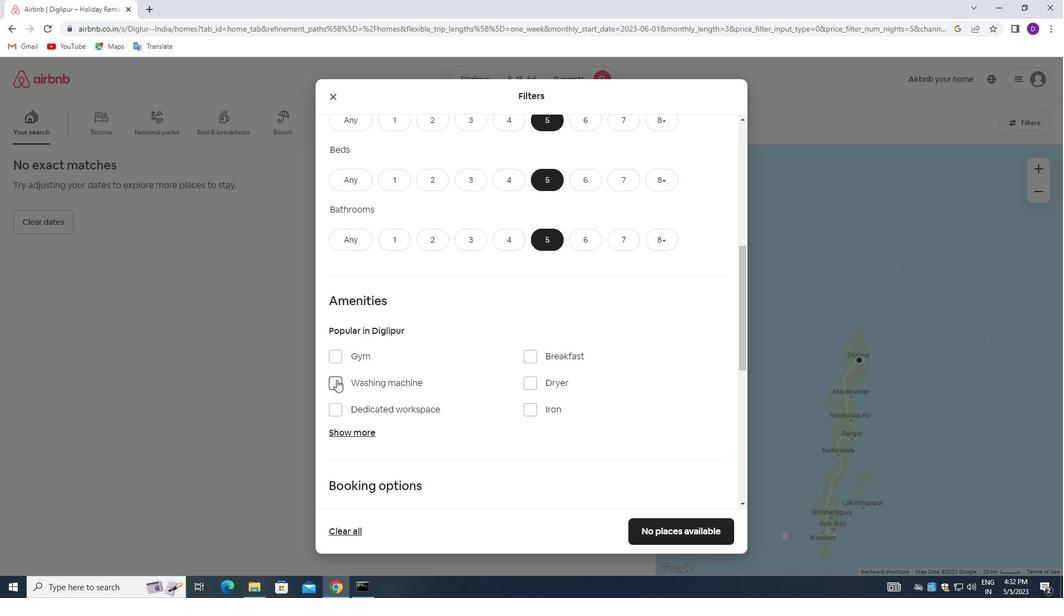 
Action: Mouse moved to (417, 394)
Screenshot: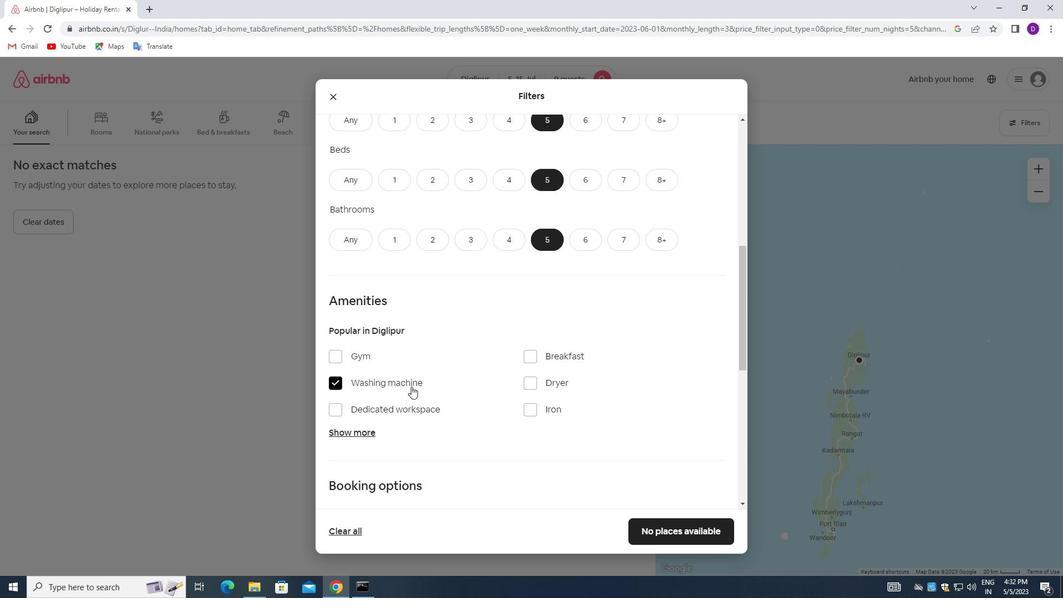 
Action: Mouse scrolled (417, 394) with delta (0, 0)
Screenshot: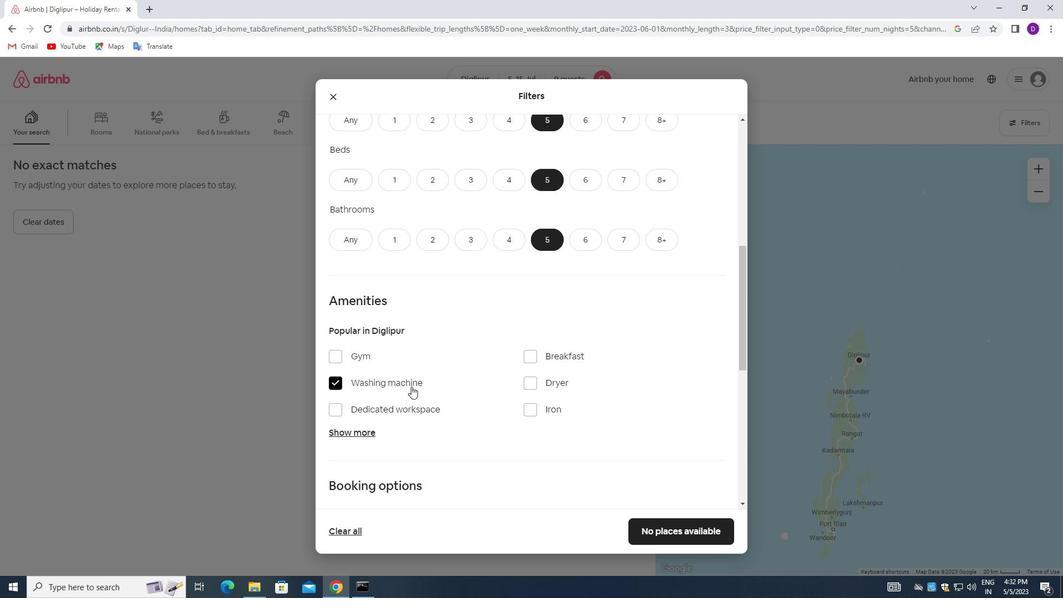 
Action: Mouse moved to (418, 395)
Screenshot: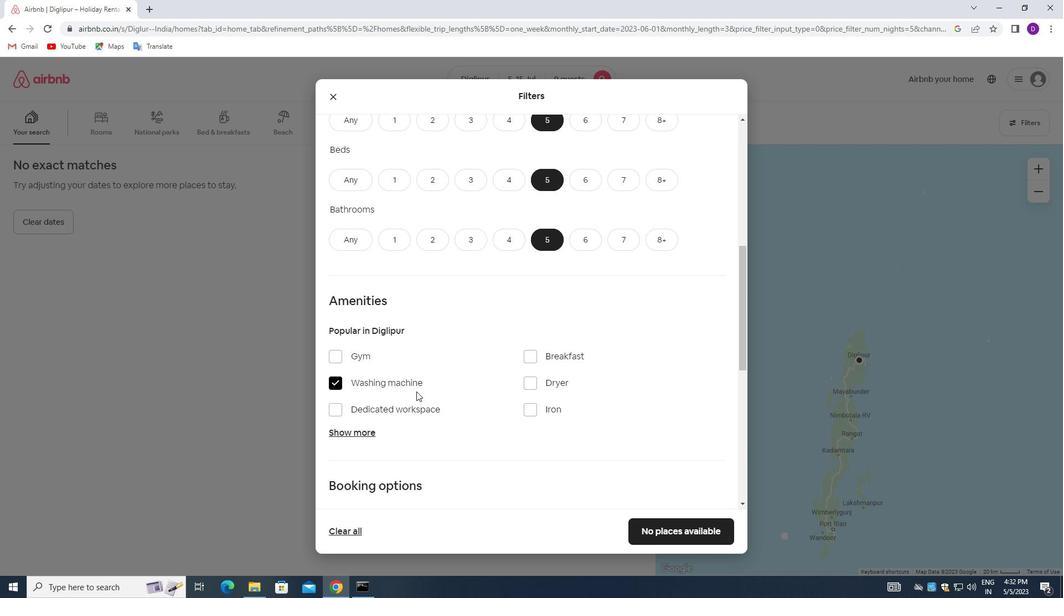 
Action: Mouse scrolled (418, 395) with delta (0, 0)
Screenshot: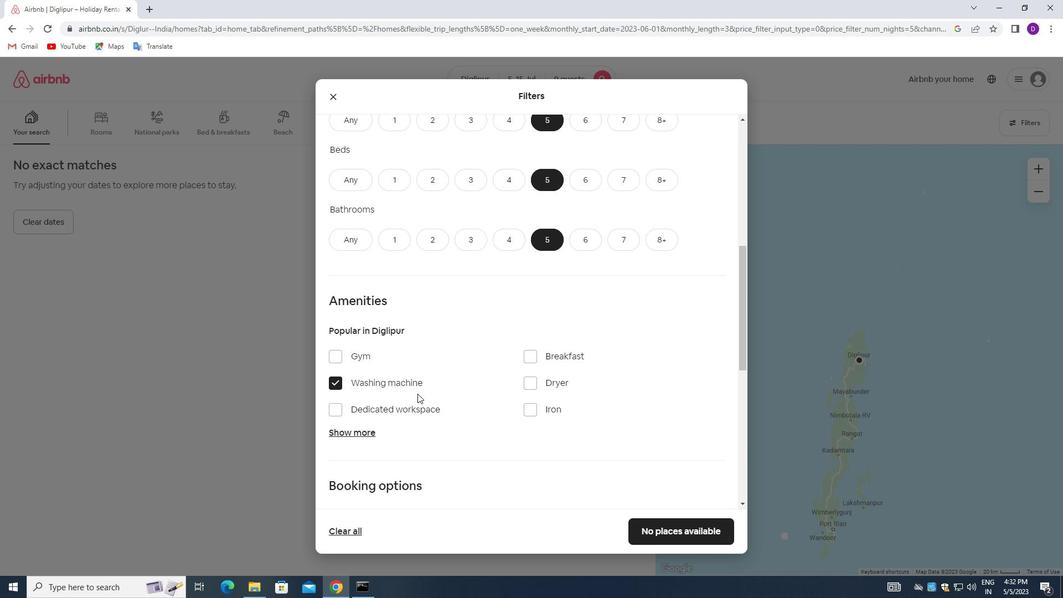 
Action: Mouse scrolled (418, 395) with delta (0, 0)
Screenshot: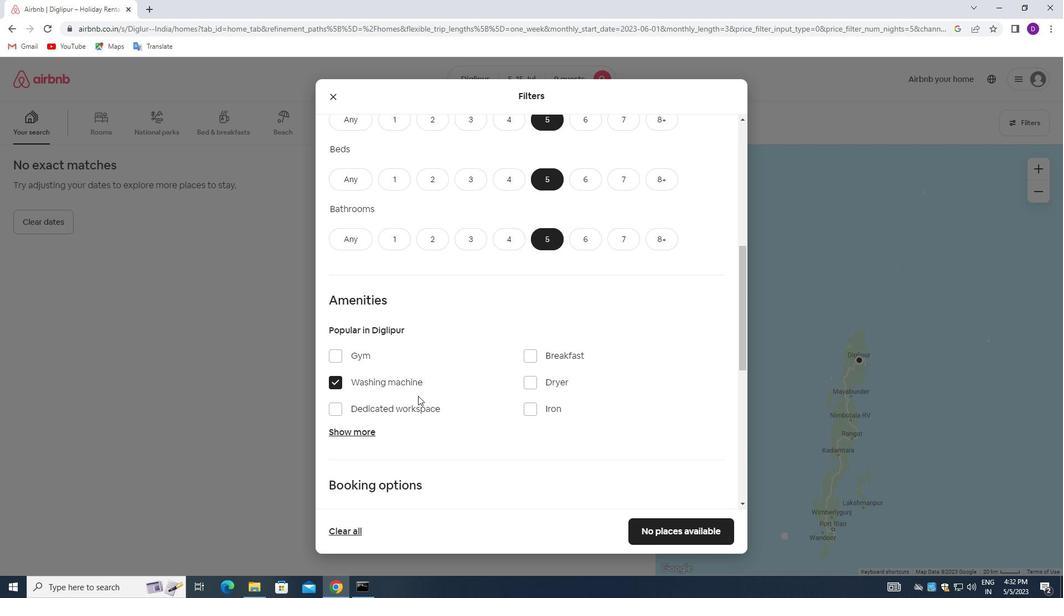 
Action: Mouse moved to (419, 395)
Screenshot: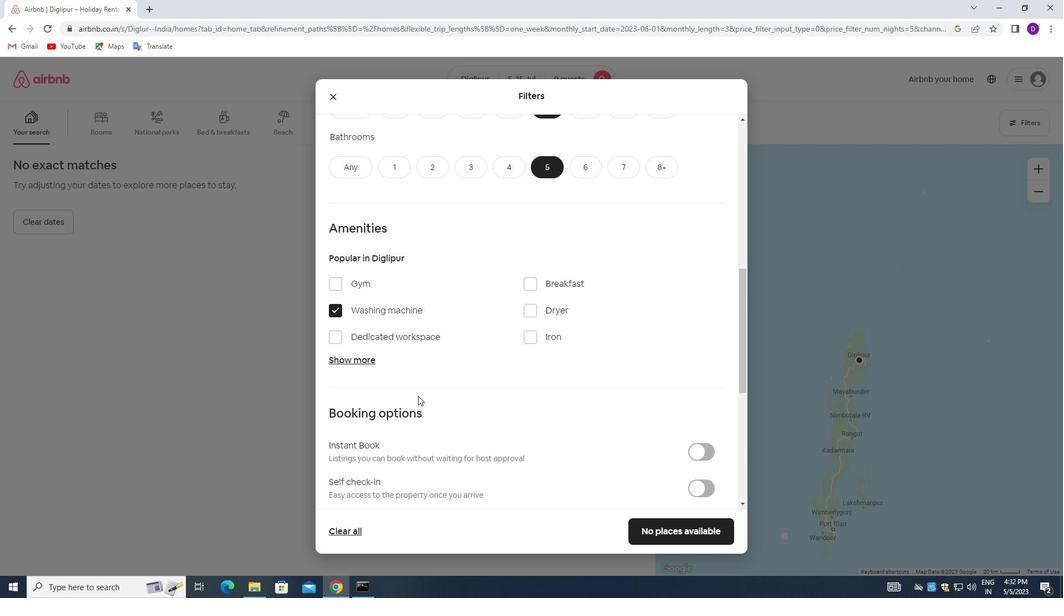 
Action: Mouse scrolled (419, 394) with delta (0, 0)
Screenshot: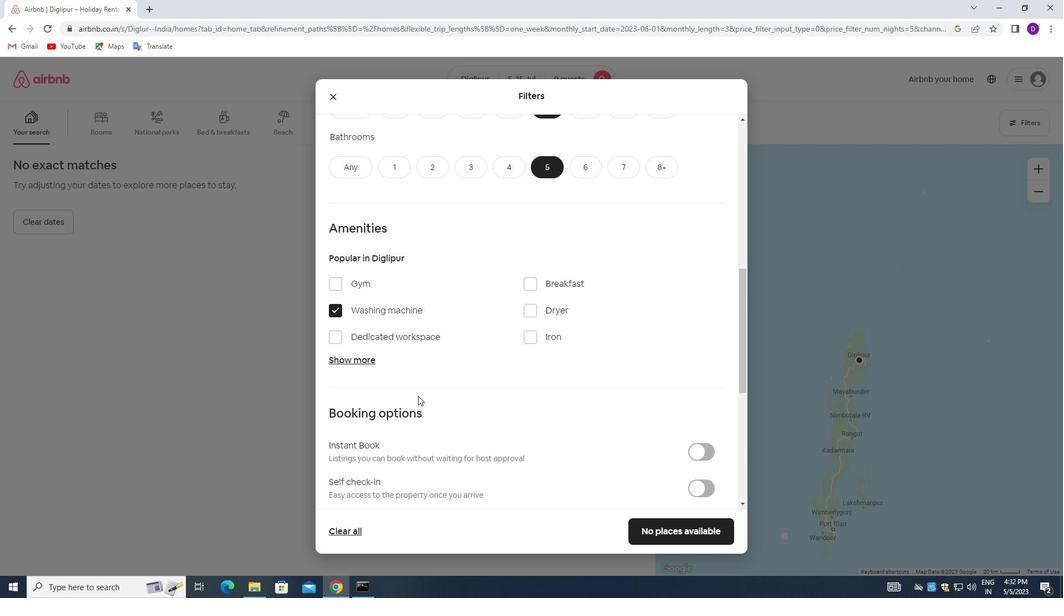 
Action: Mouse moved to (696, 334)
Screenshot: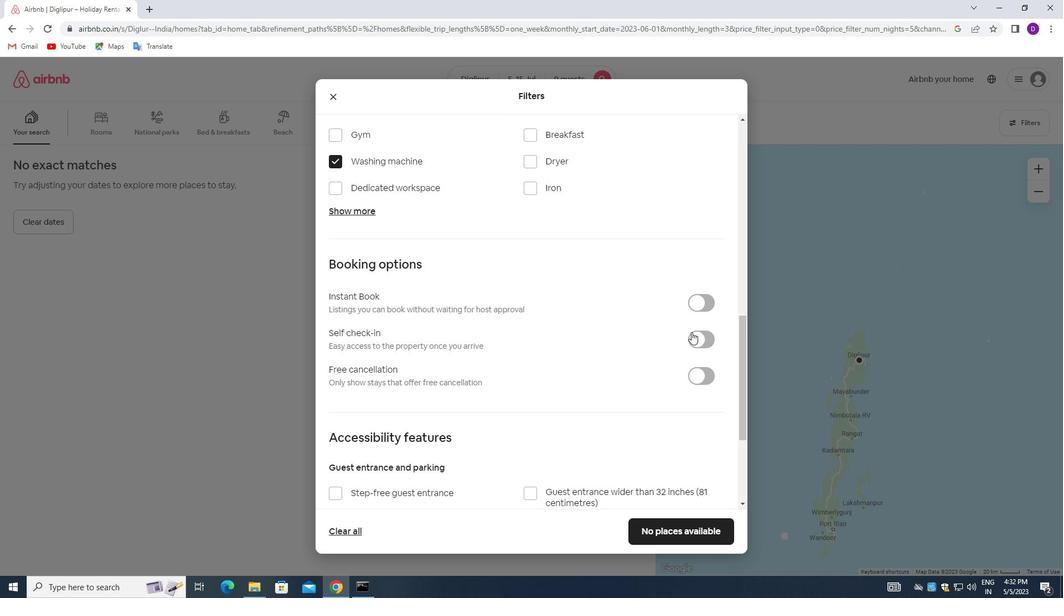 
Action: Mouse pressed left at (696, 334)
Screenshot: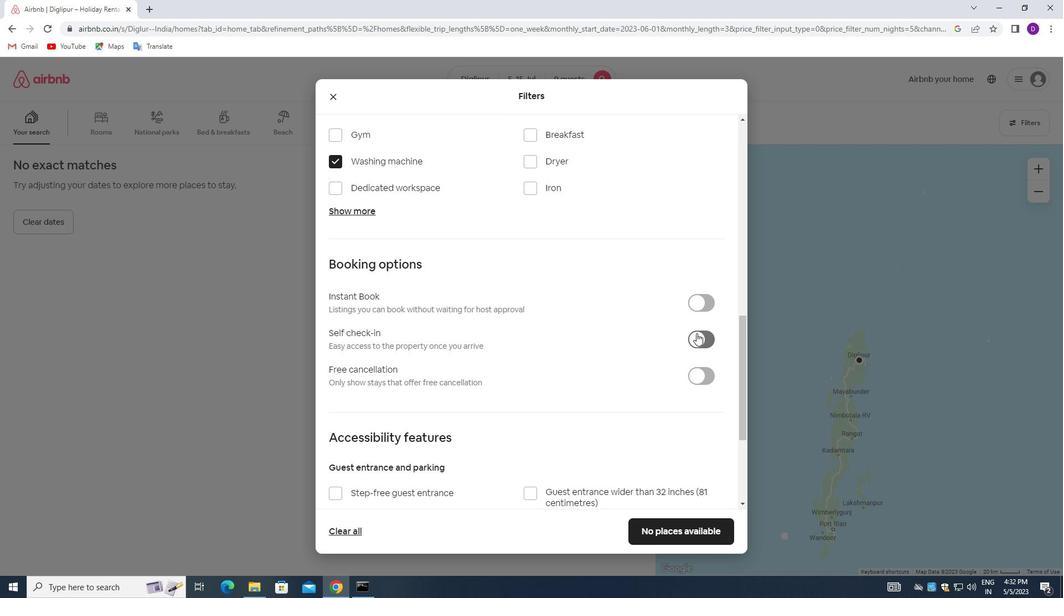 
Action: Mouse moved to (513, 388)
Screenshot: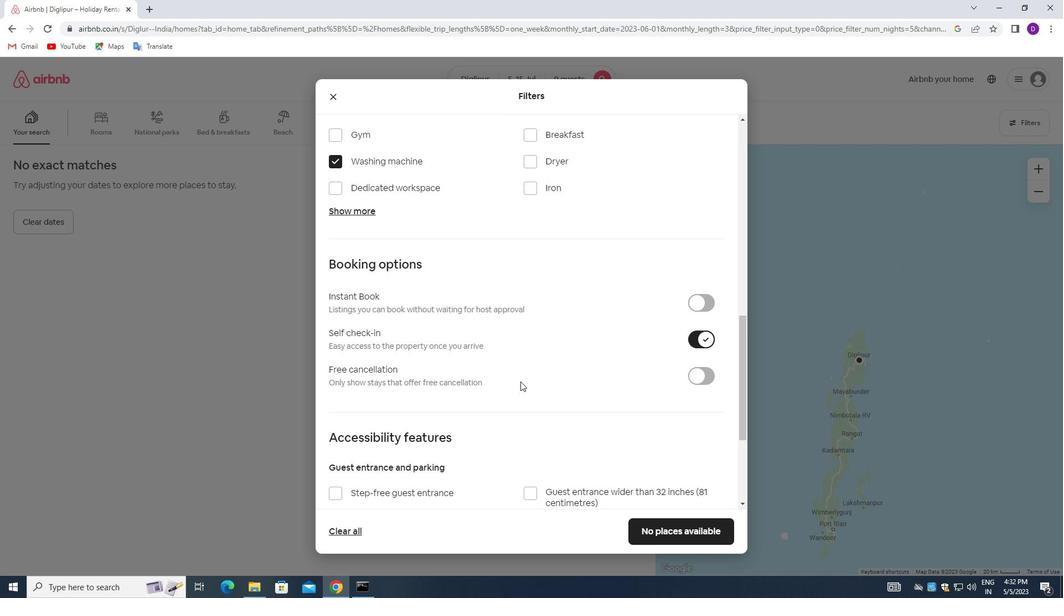 
Action: Mouse scrolled (513, 387) with delta (0, 0)
Screenshot: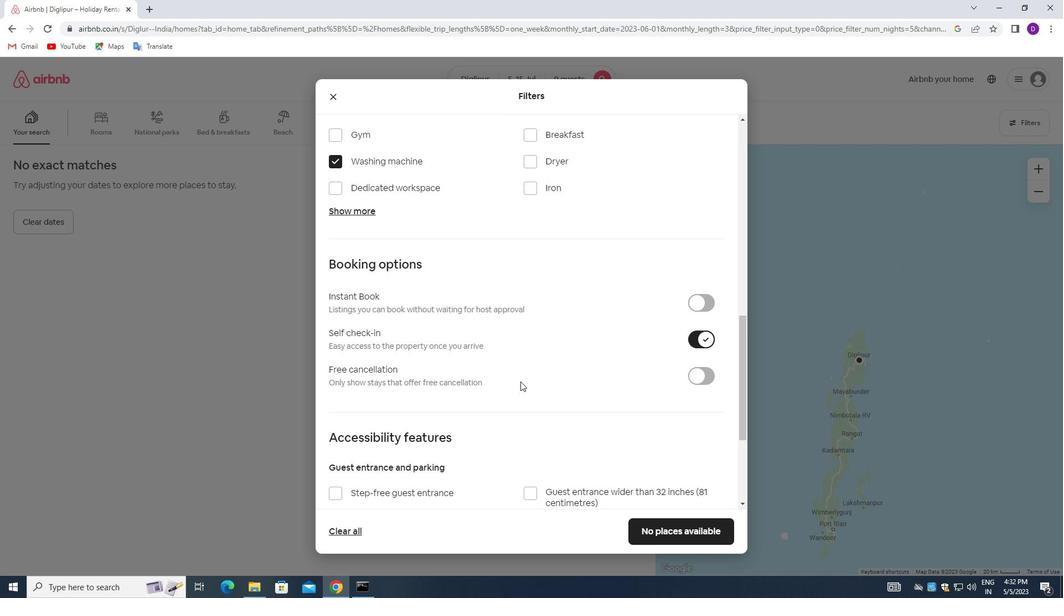 
Action: Mouse moved to (513, 388)
Screenshot: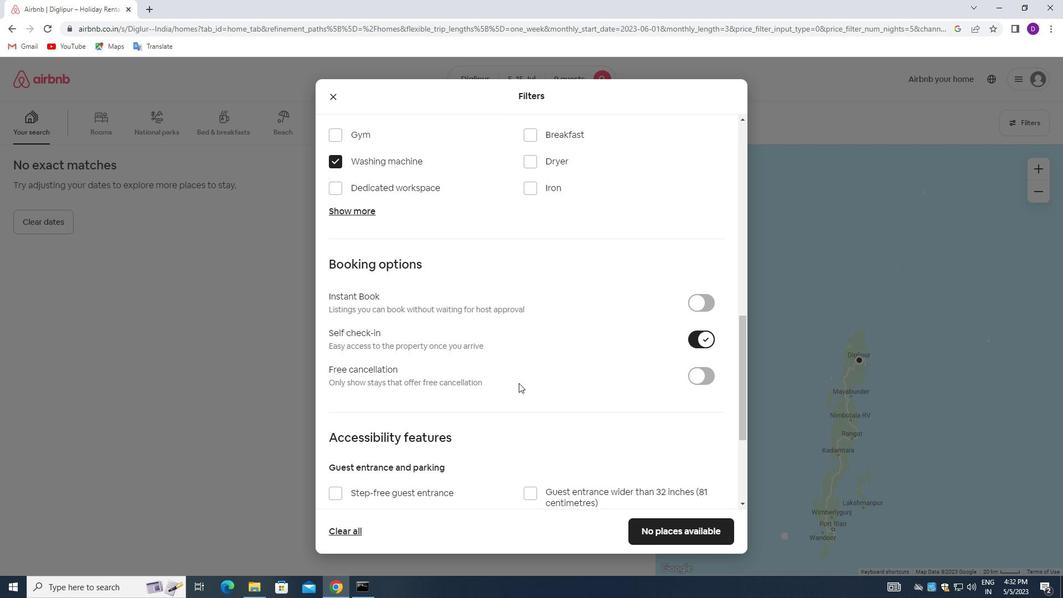 
Action: Mouse scrolled (513, 388) with delta (0, 0)
Screenshot: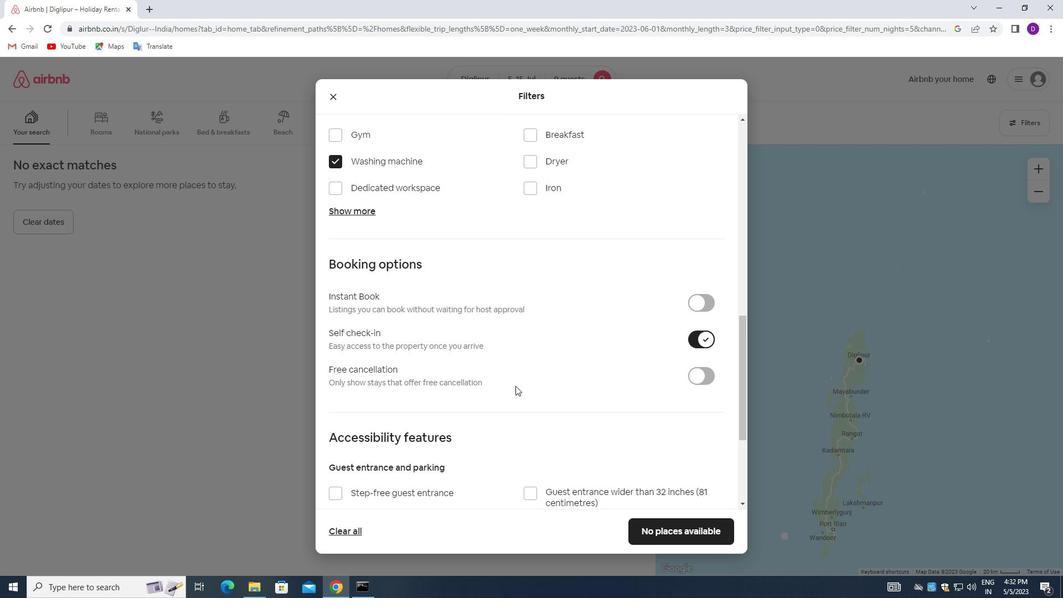 
Action: Mouse moved to (512, 389)
Screenshot: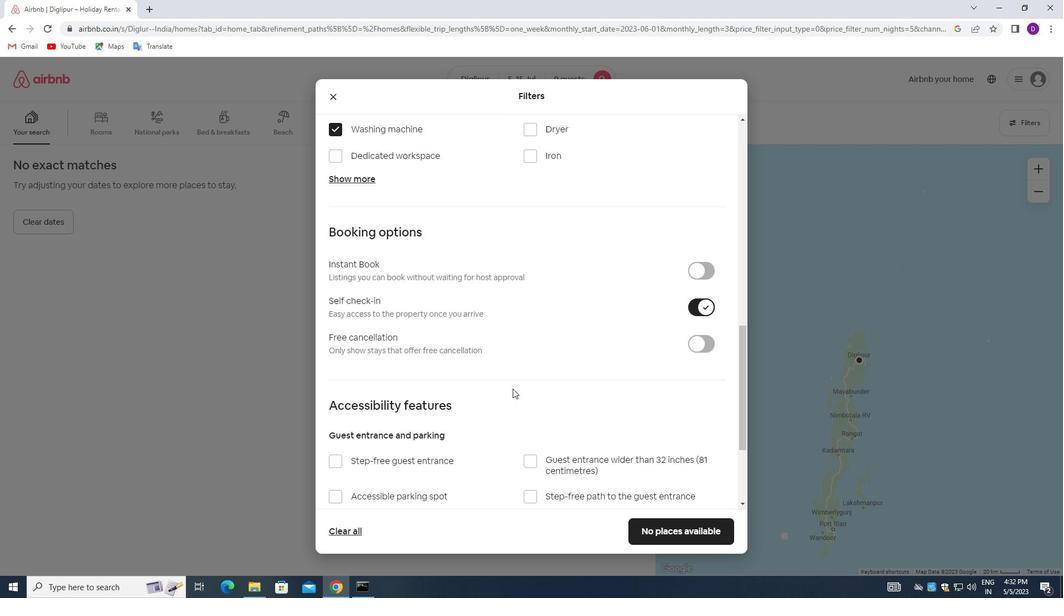 
Action: Mouse scrolled (512, 388) with delta (0, 0)
Screenshot: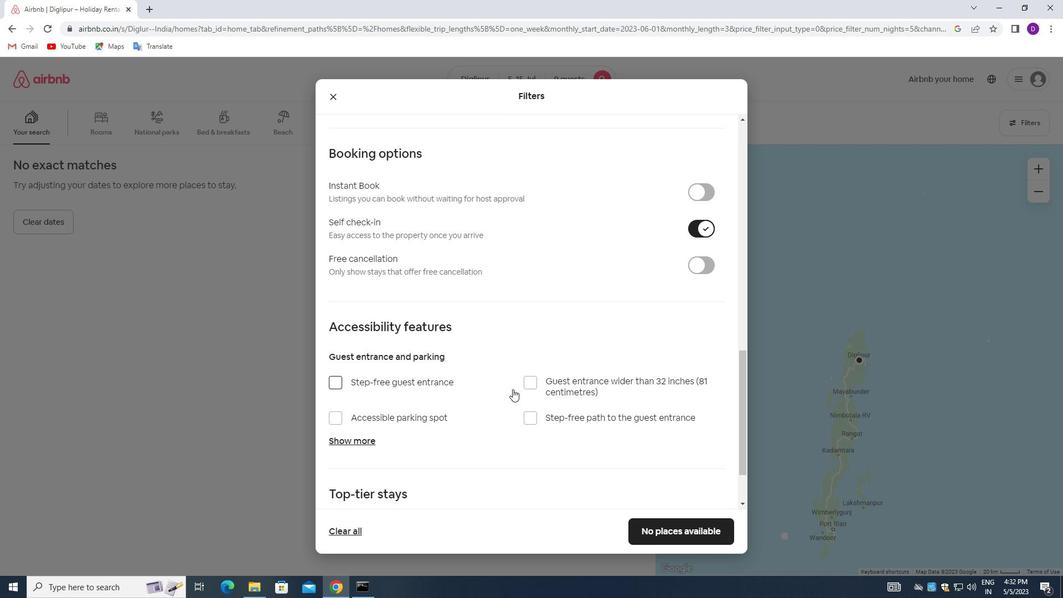 
Action: Mouse scrolled (512, 388) with delta (0, 0)
Screenshot: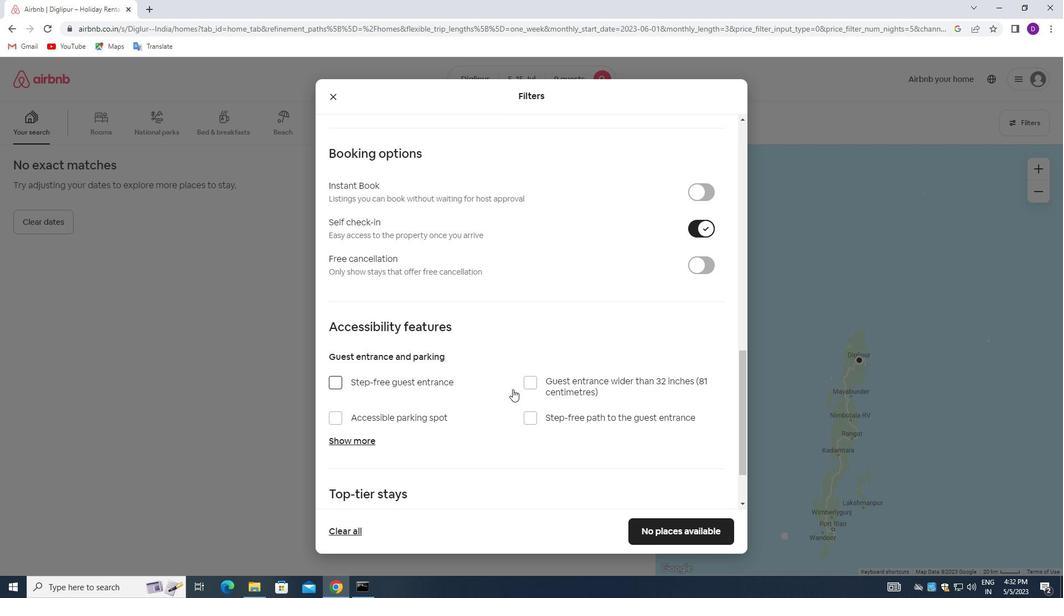 
Action: Mouse scrolled (512, 388) with delta (0, 0)
Screenshot: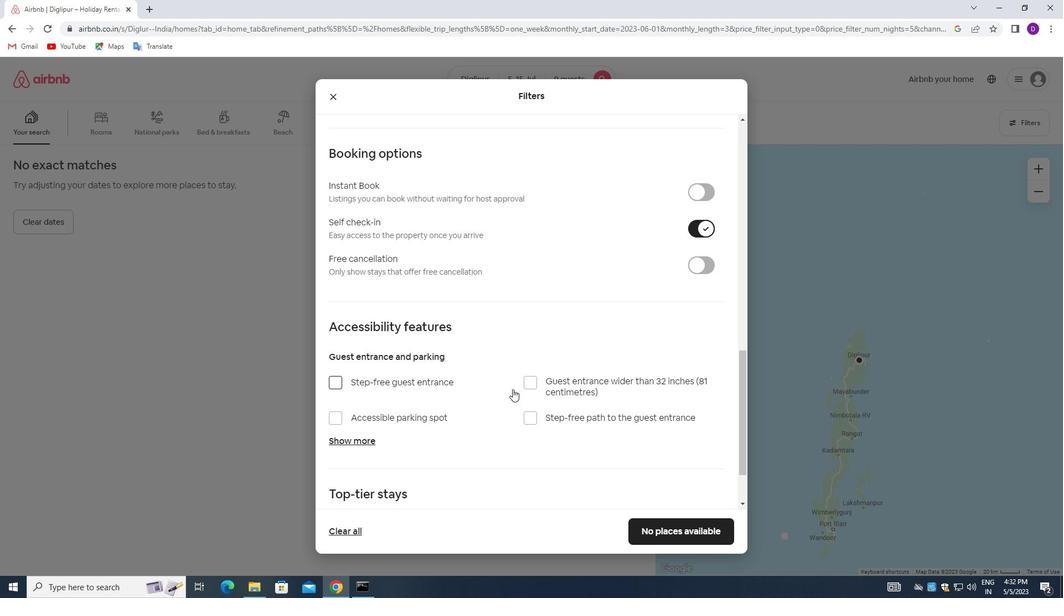 
Action: Mouse scrolled (512, 388) with delta (0, 0)
Screenshot: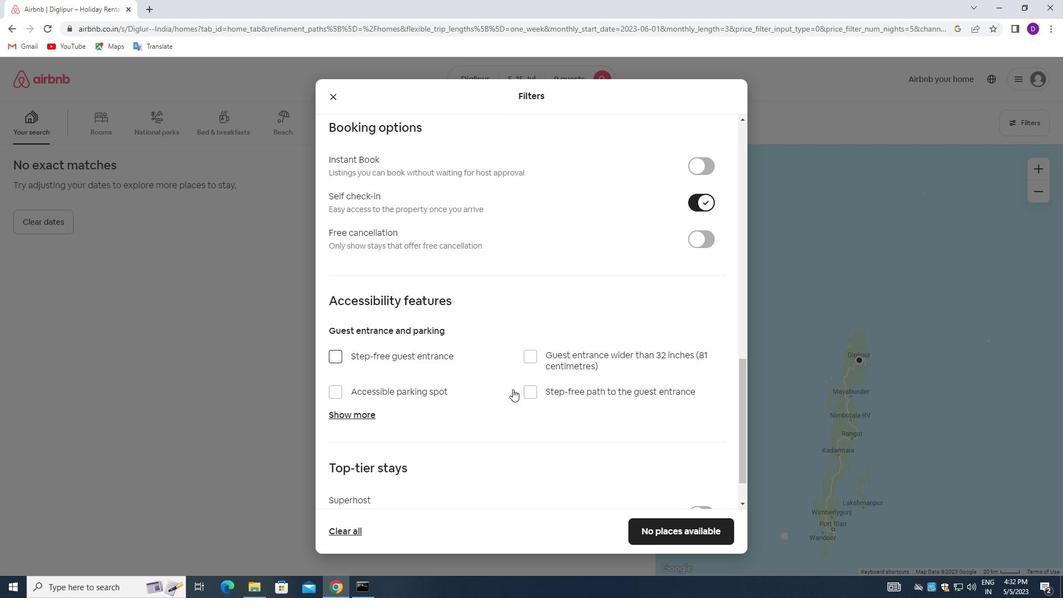 
Action: Mouse moved to (511, 398)
Screenshot: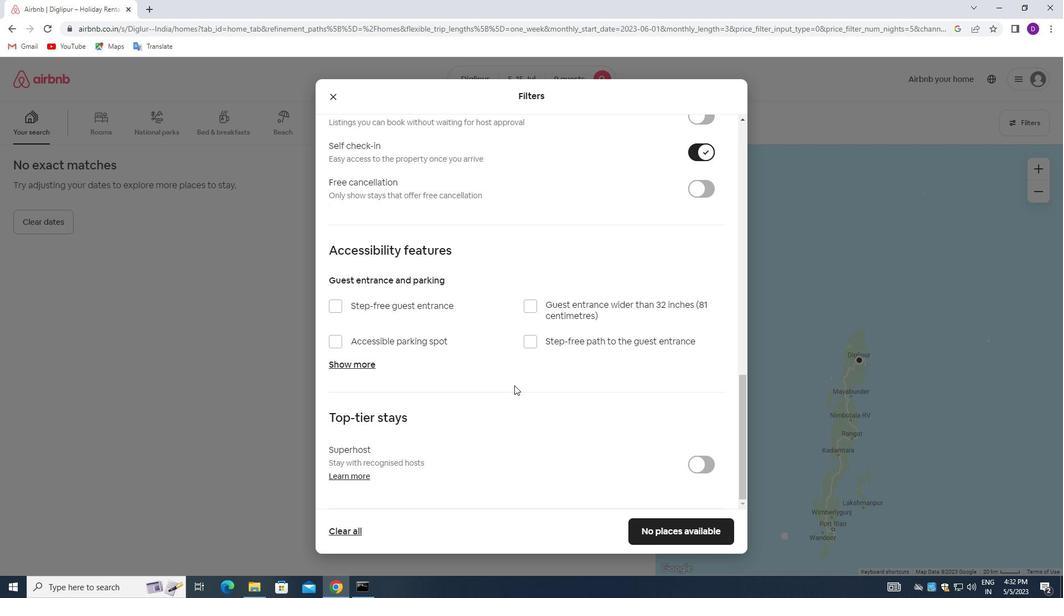 
Action: Mouse scrolled (511, 397) with delta (0, 0)
Screenshot: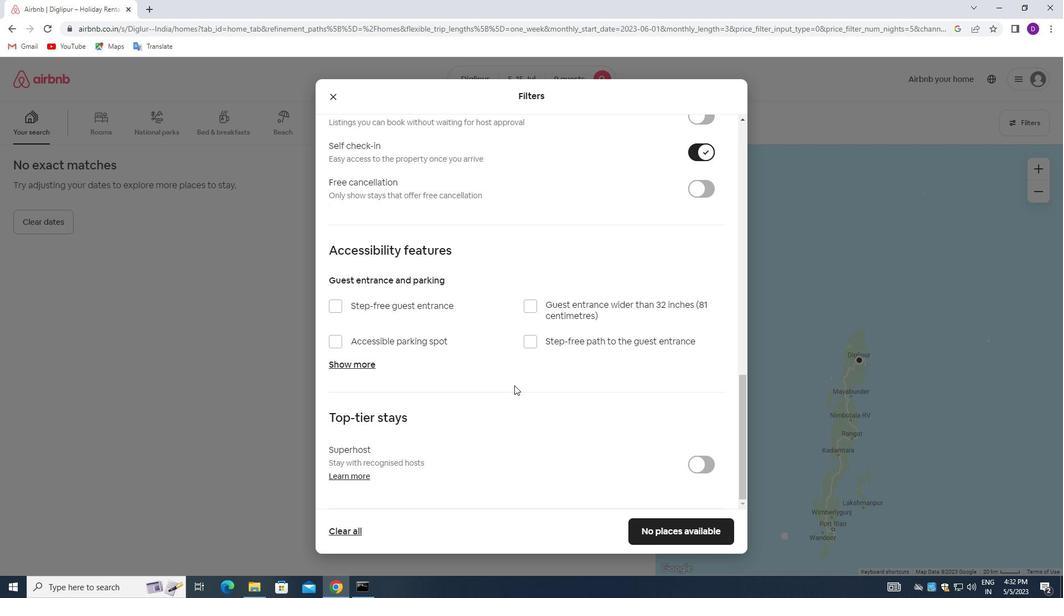 
Action: Mouse moved to (510, 403)
Screenshot: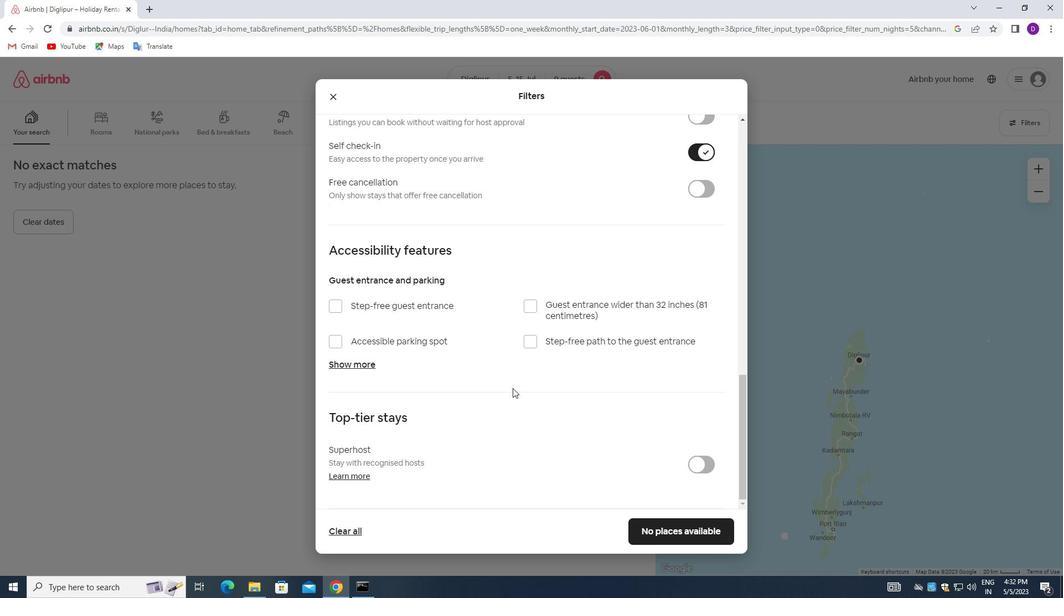 
Action: Mouse scrolled (510, 403) with delta (0, 0)
Screenshot: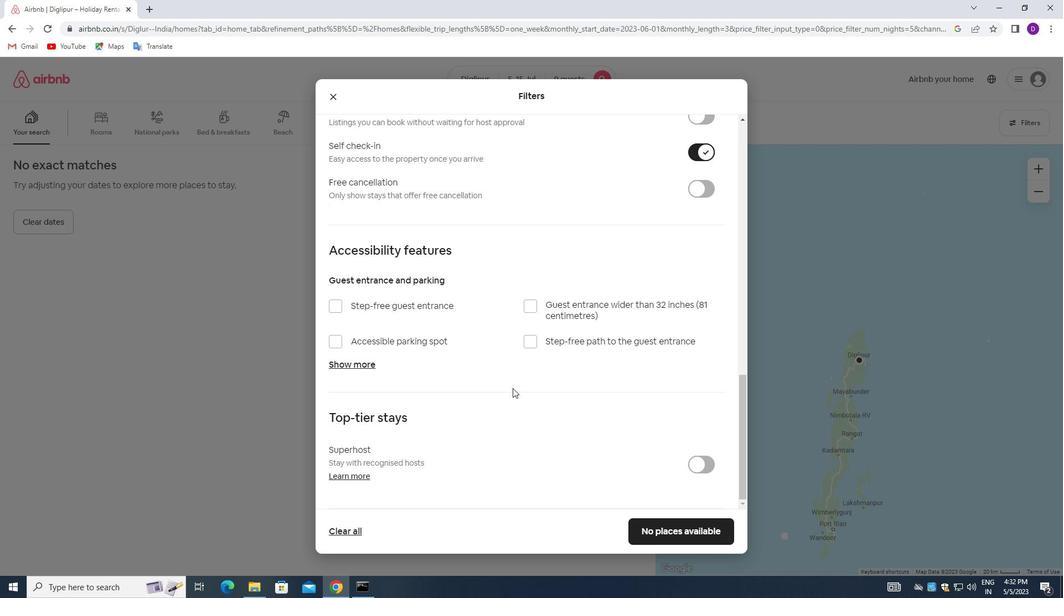 
Action: Mouse moved to (633, 525)
Screenshot: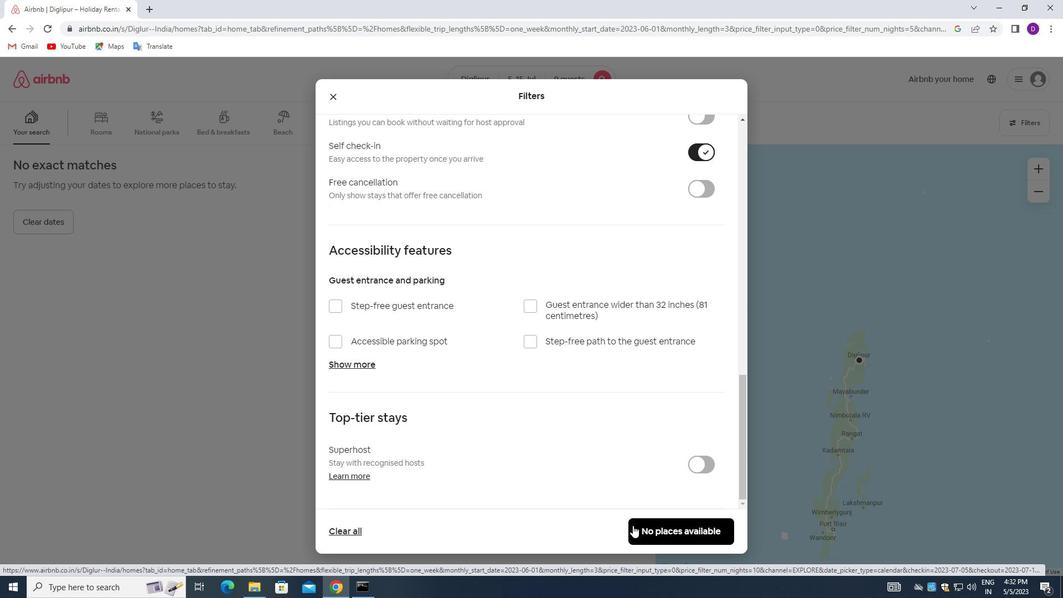 
Action: Mouse pressed left at (633, 525)
Screenshot: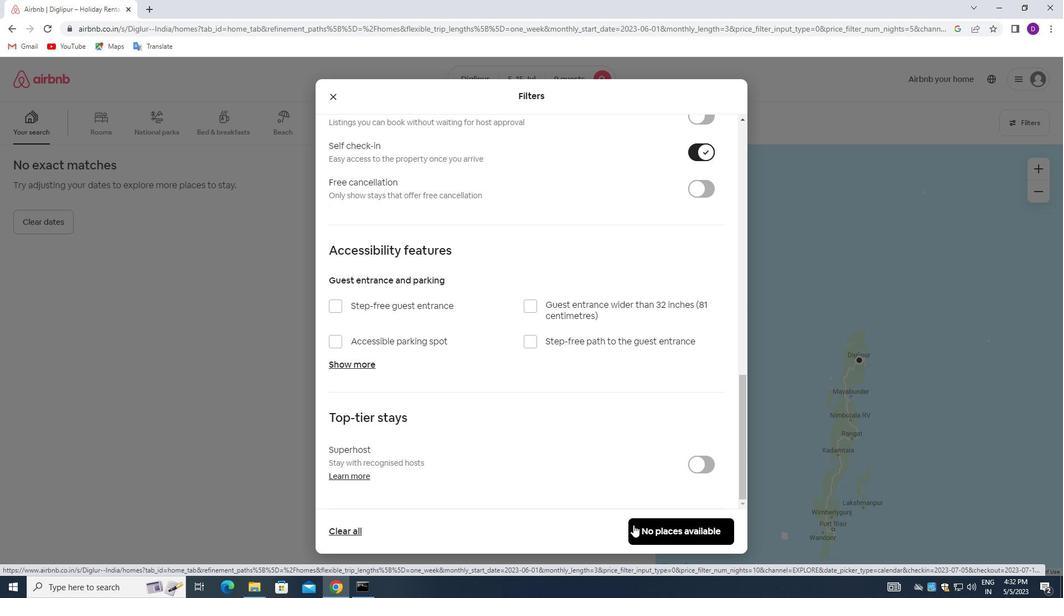 
Action: Mouse moved to (601, 436)
Screenshot: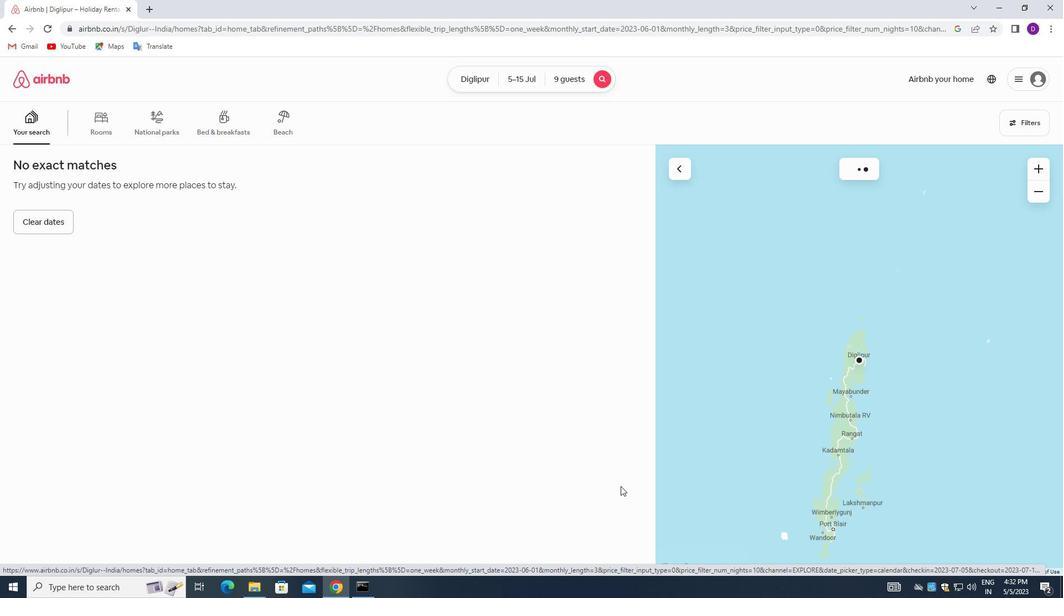 
